 Task: Create a rule from the Recommended list, Task Added to this Project -> add SubTasks in the project BellRise with SubTasks Gather and Analyse Requirements , Design and Implement Solution , System Test and UAT , Release to Production / Go Live
Action: Mouse moved to (1357, 122)
Screenshot: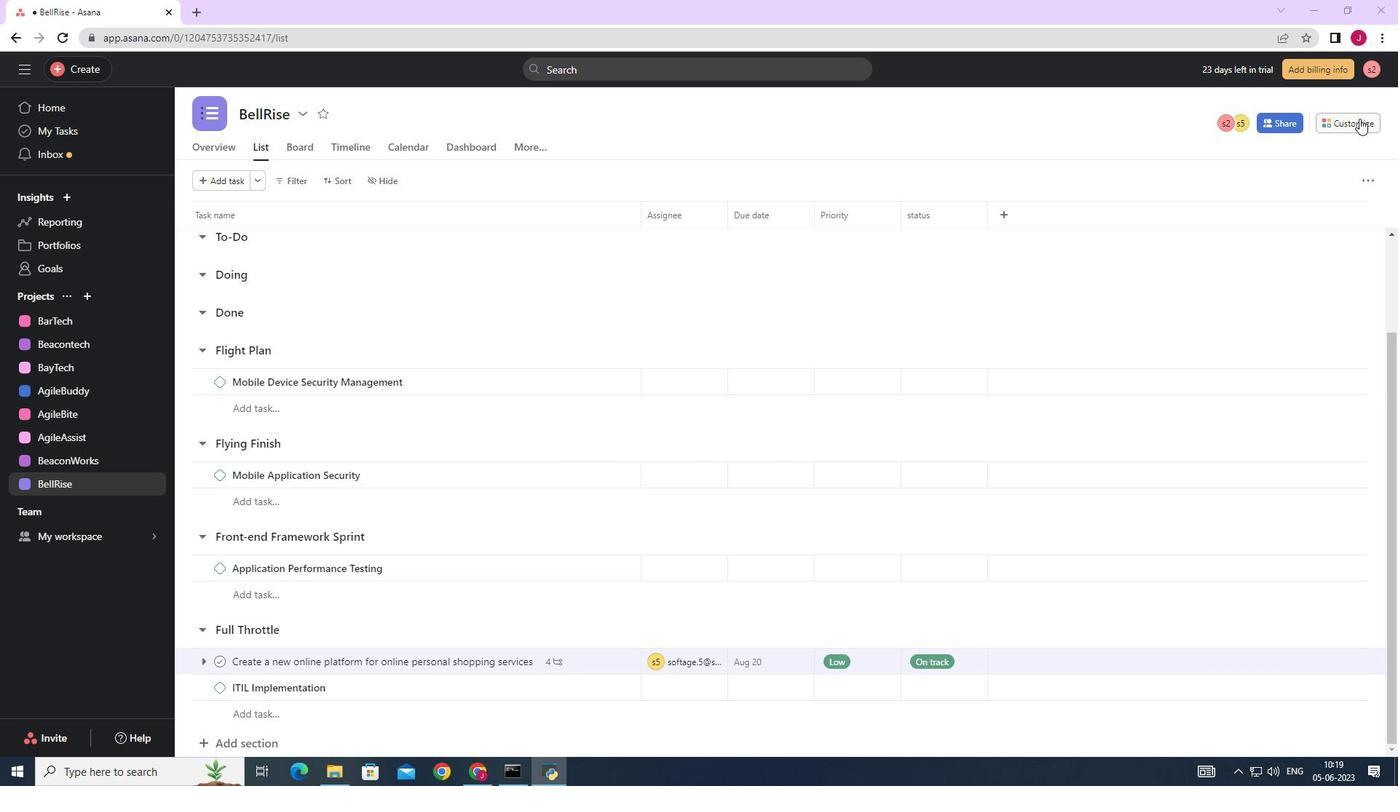 
Action: Mouse pressed left at (1357, 122)
Screenshot: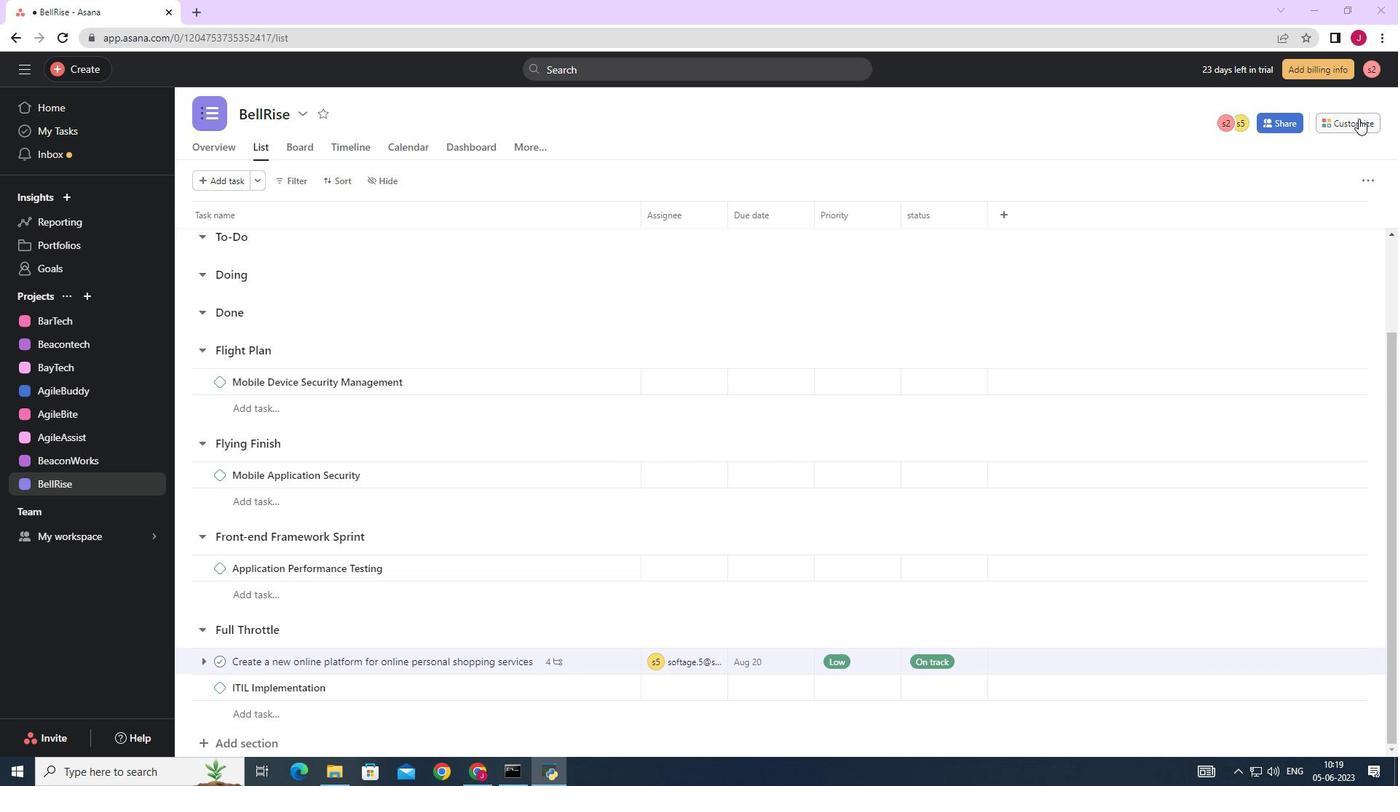 
Action: Mouse moved to (1092, 318)
Screenshot: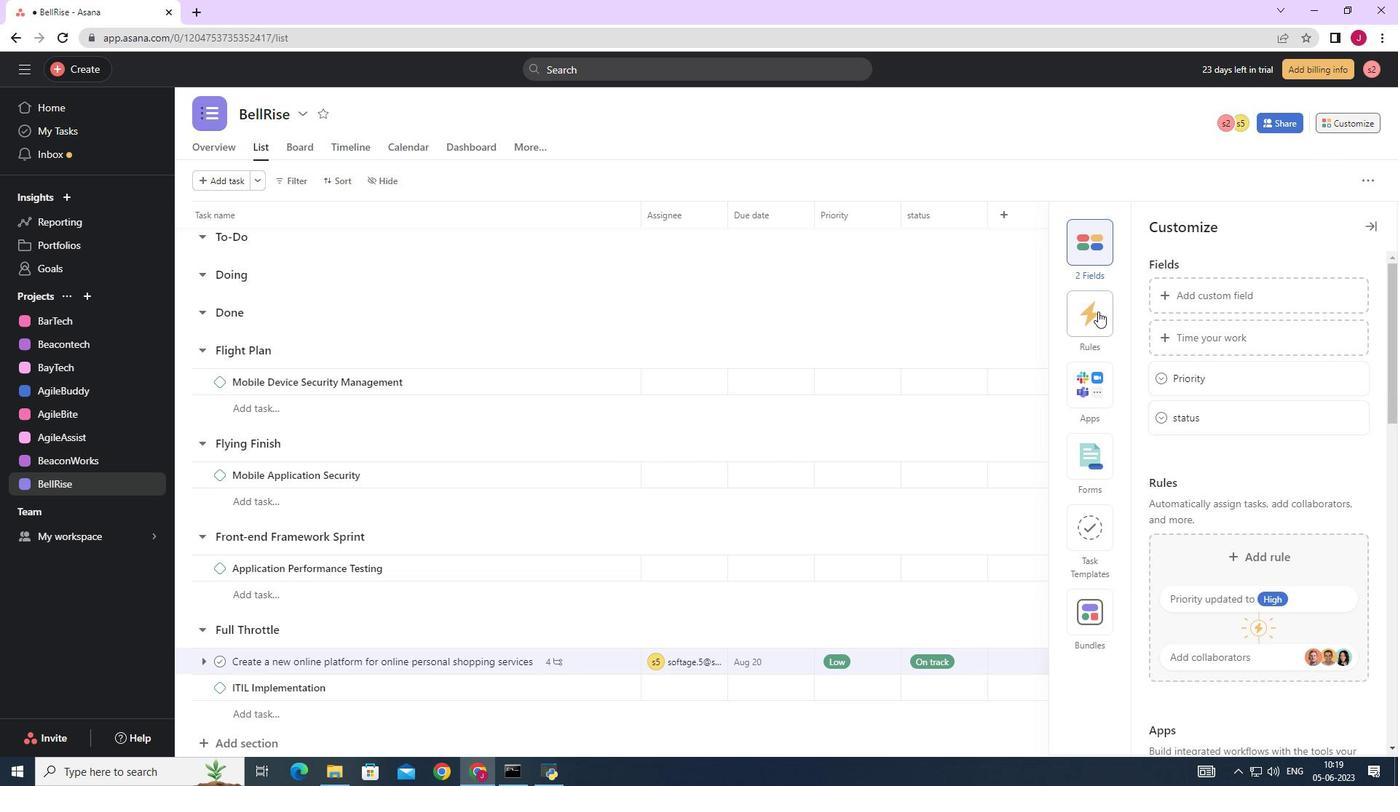 
Action: Mouse pressed left at (1092, 318)
Screenshot: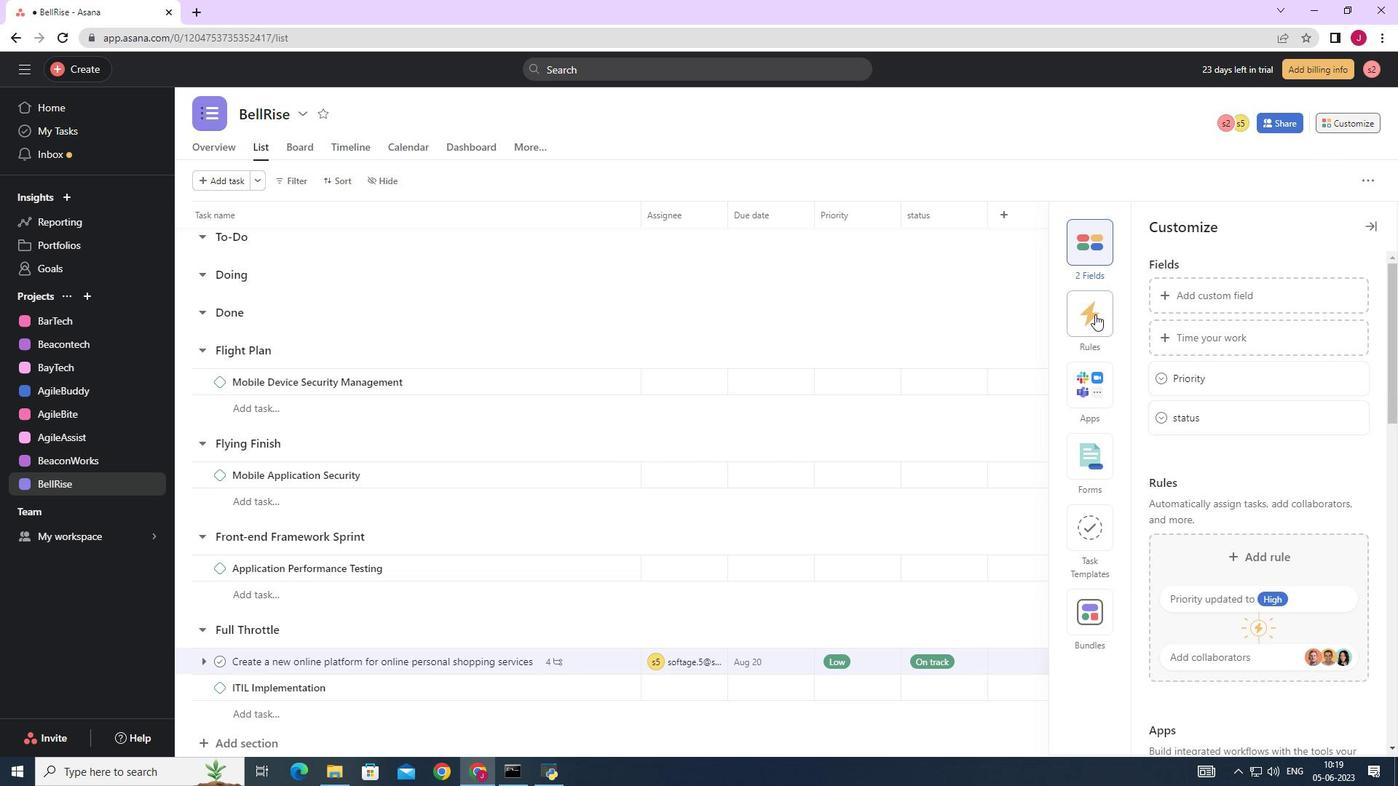 
Action: Mouse moved to (1208, 331)
Screenshot: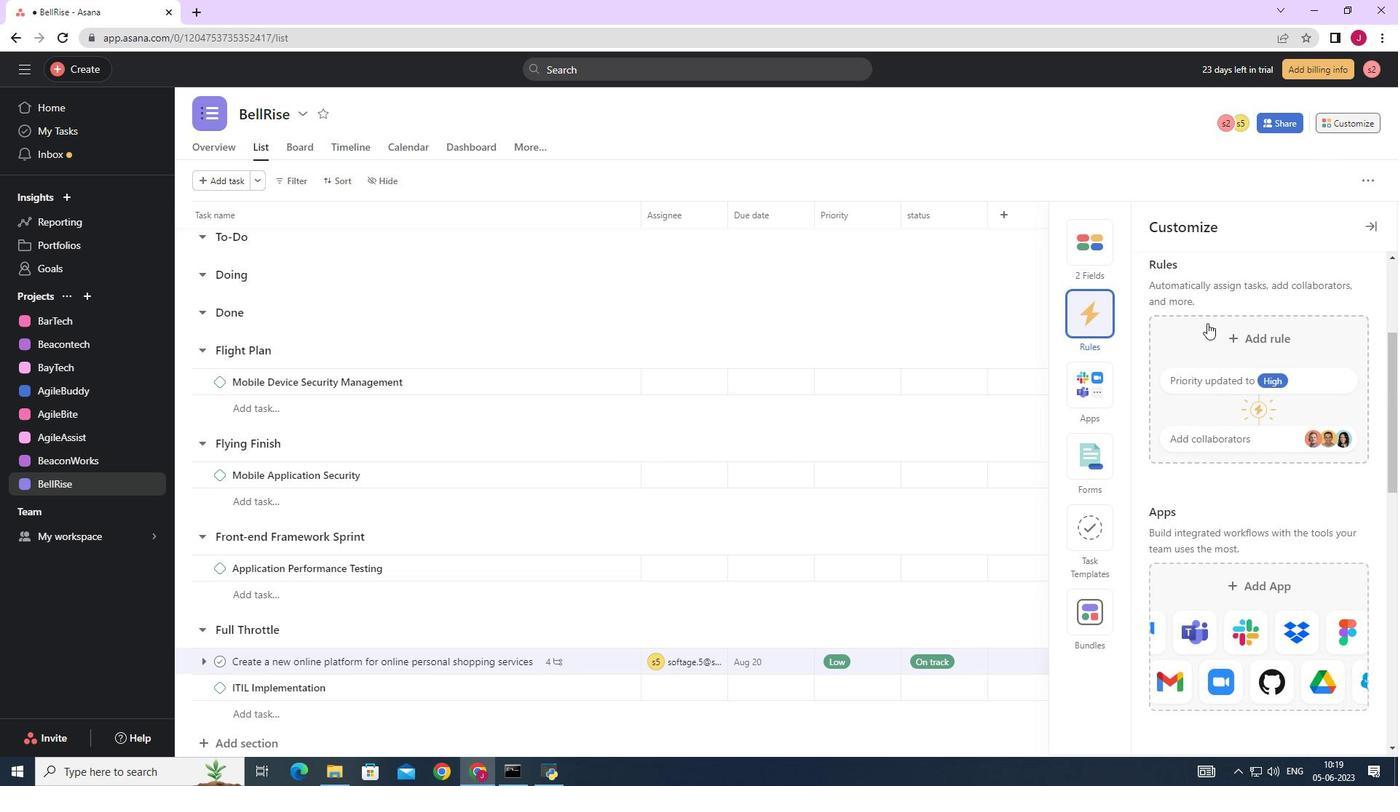 
Action: Mouse pressed left at (1208, 331)
Screenshot: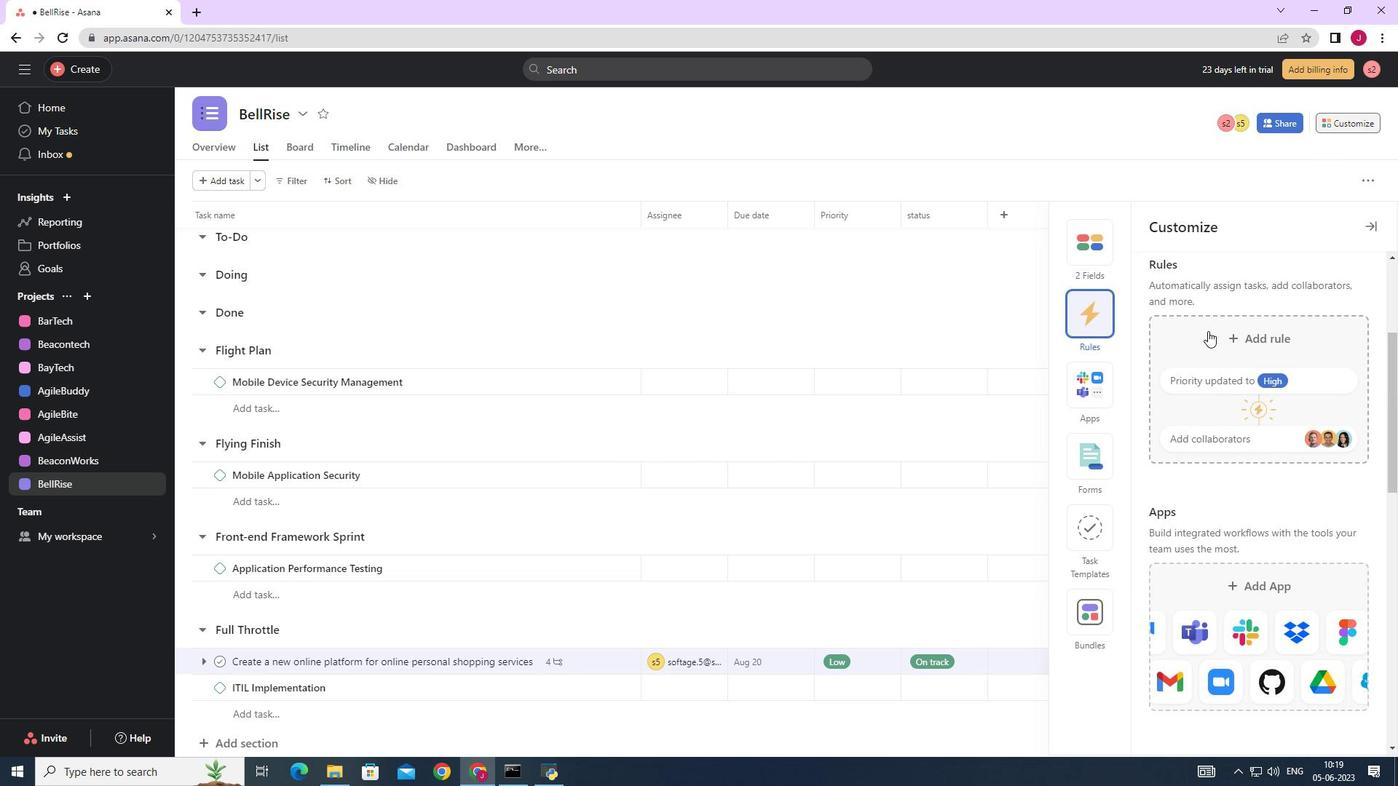 
Action: Mouse moved to (588, 223)
Screenshot: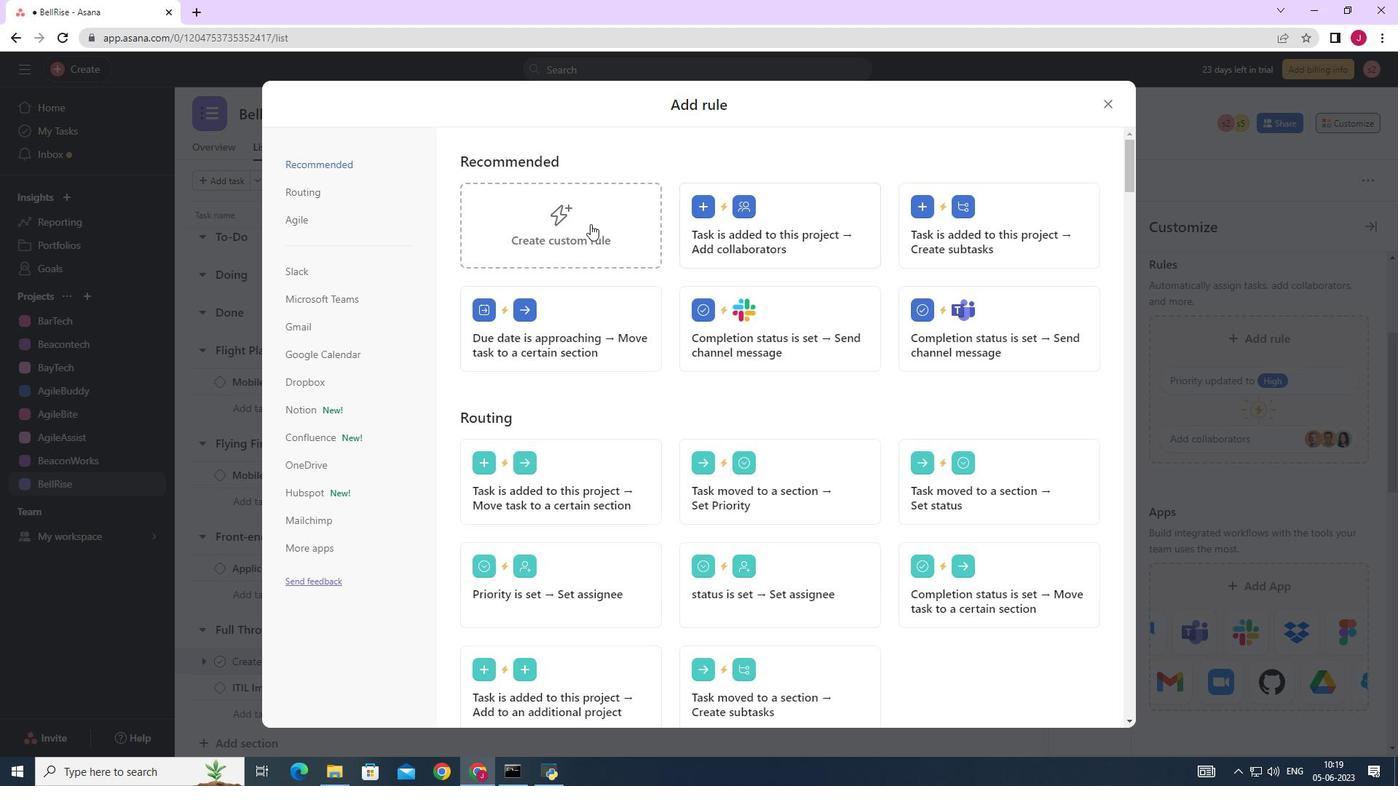
Action: Mouse pressed left at (588, 223)
Screenshot: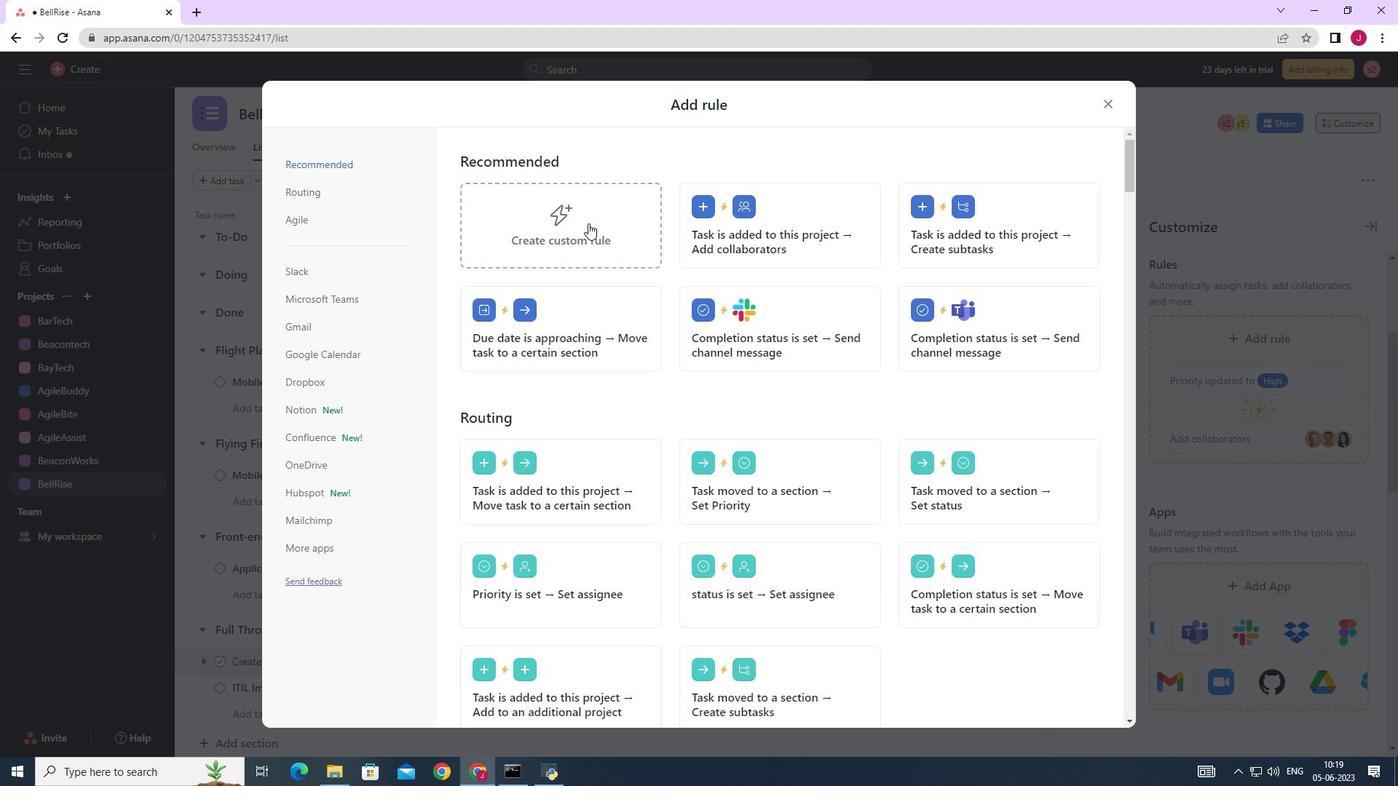 
Action: Mouse moved to (669, 380)
Screenshot: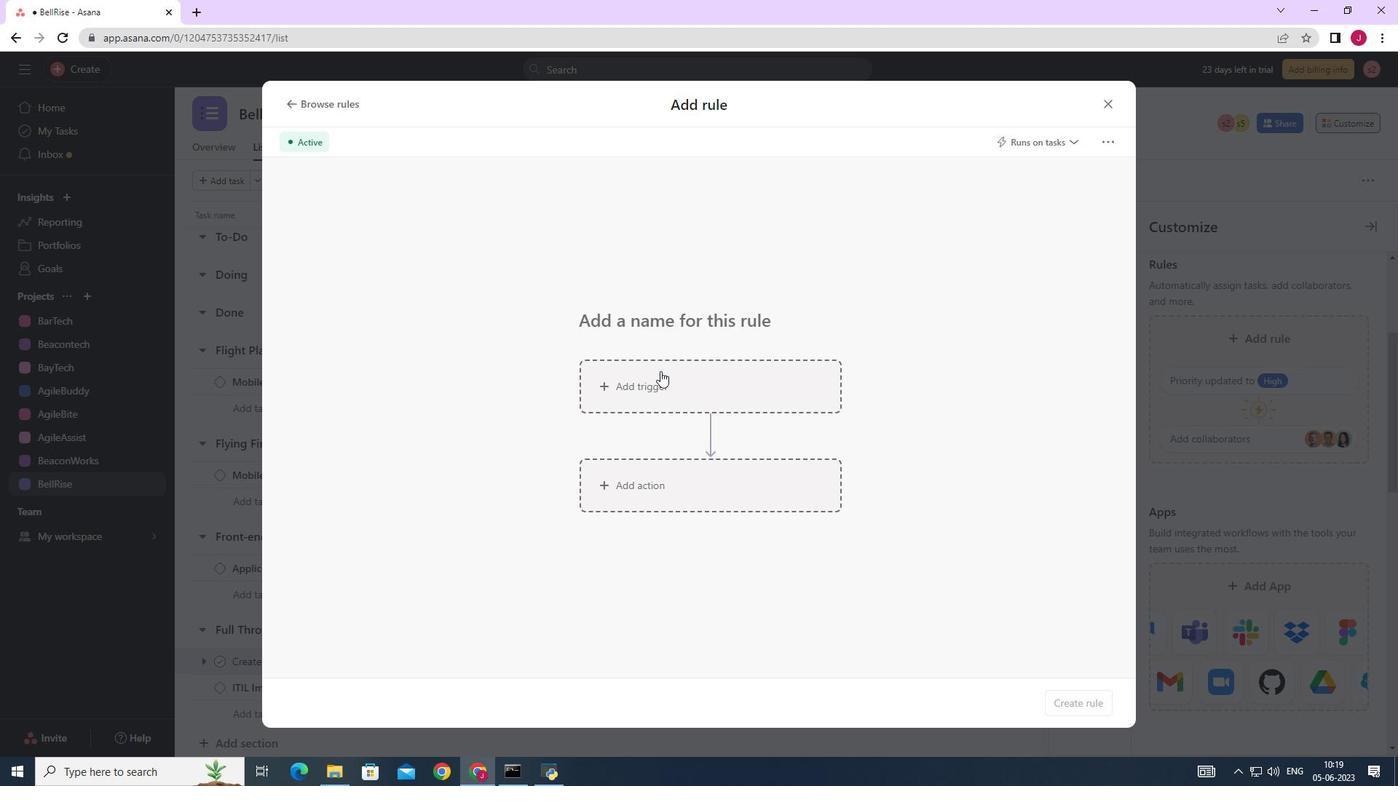 
Action: Mouse pressed left at (669, 380)
Screenshot: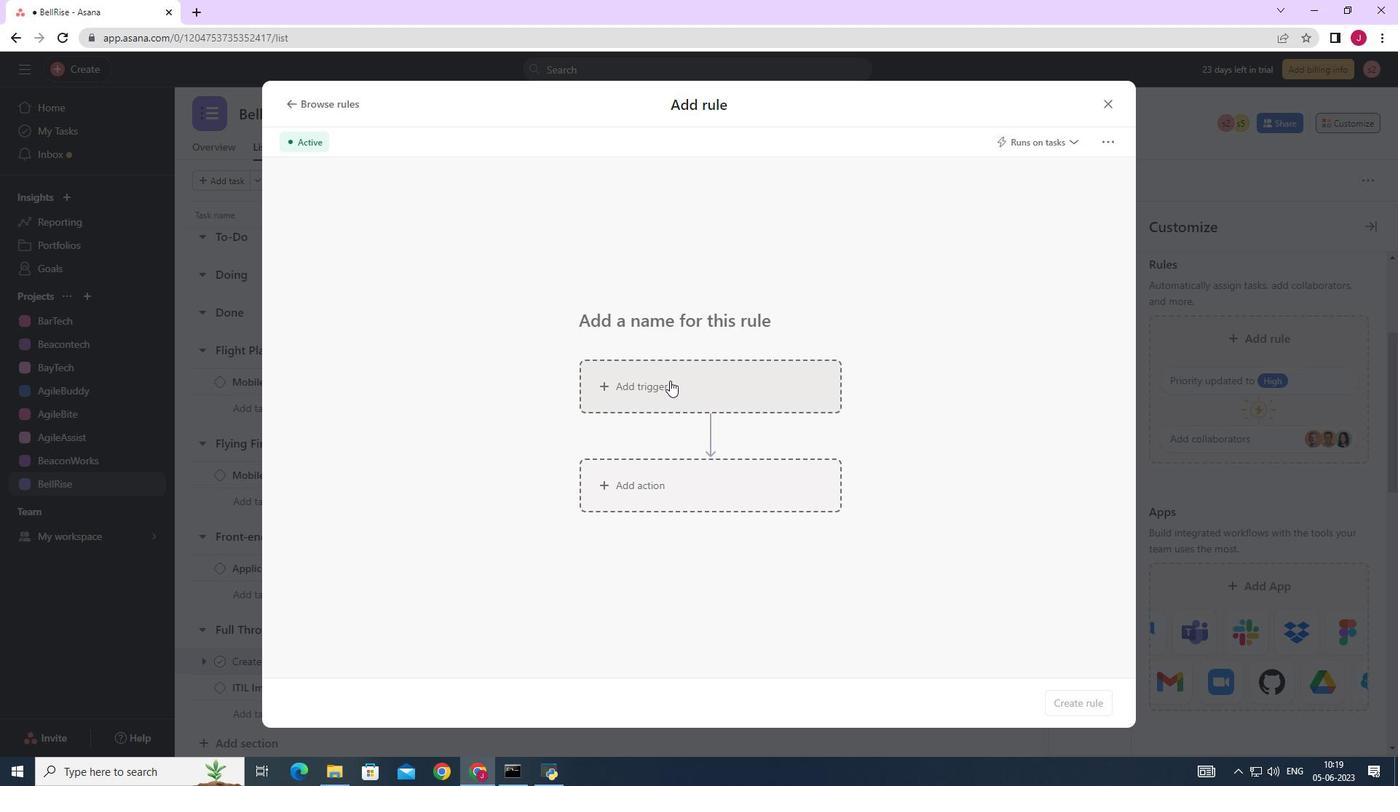 
Action: Mouse moved to (555, 471)
Screenshot: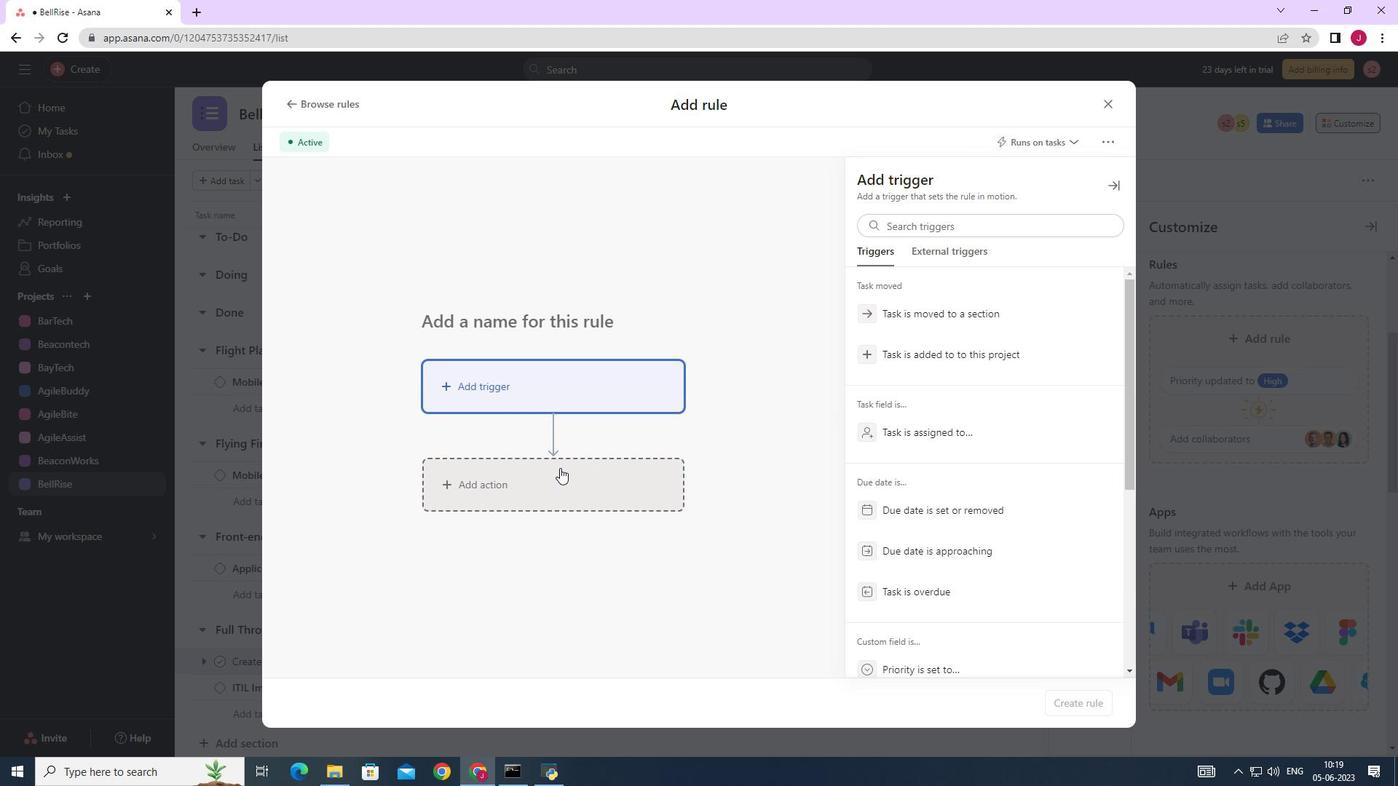 
Action: Mouse pressed left at (555, 471)
Screenshot: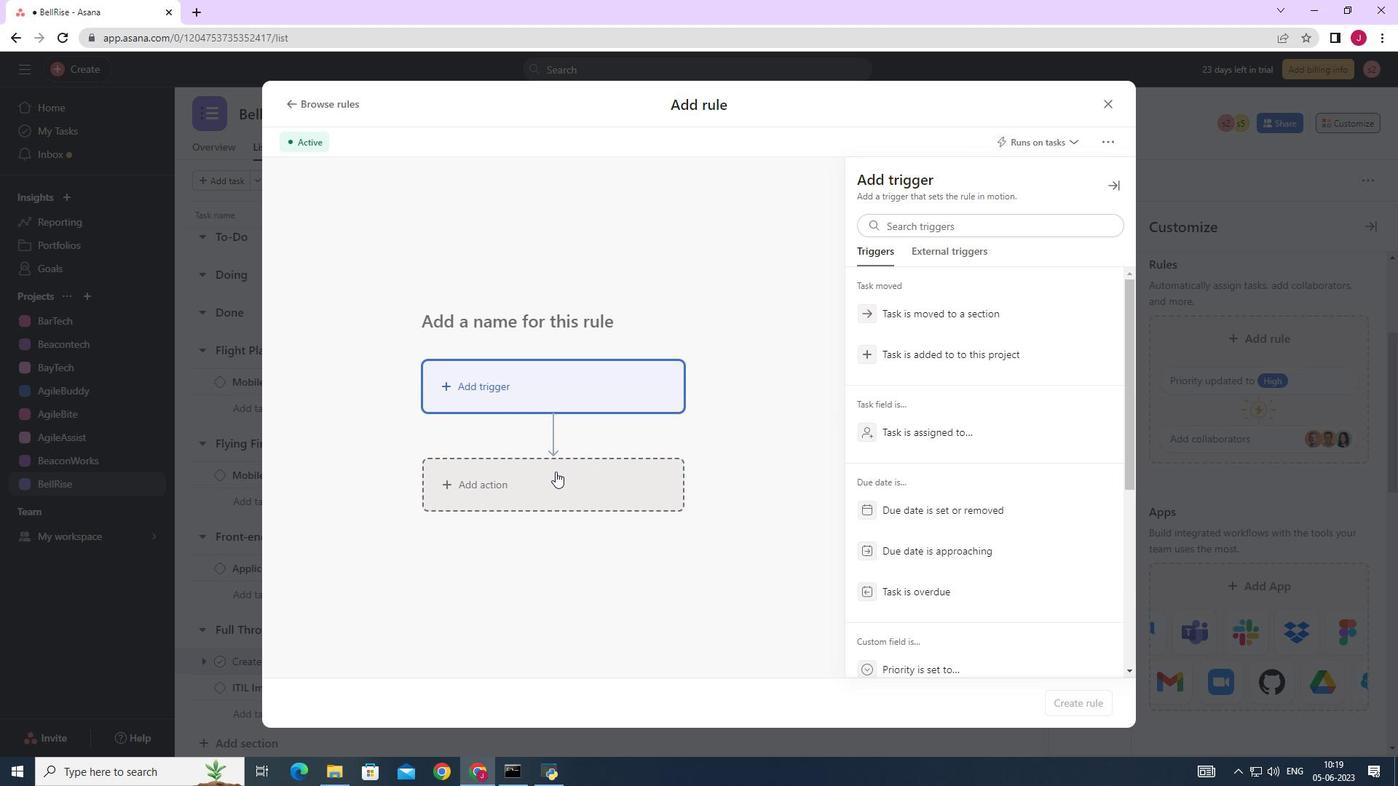 
Action: Mouse moved to (924, 278)
Screenshot: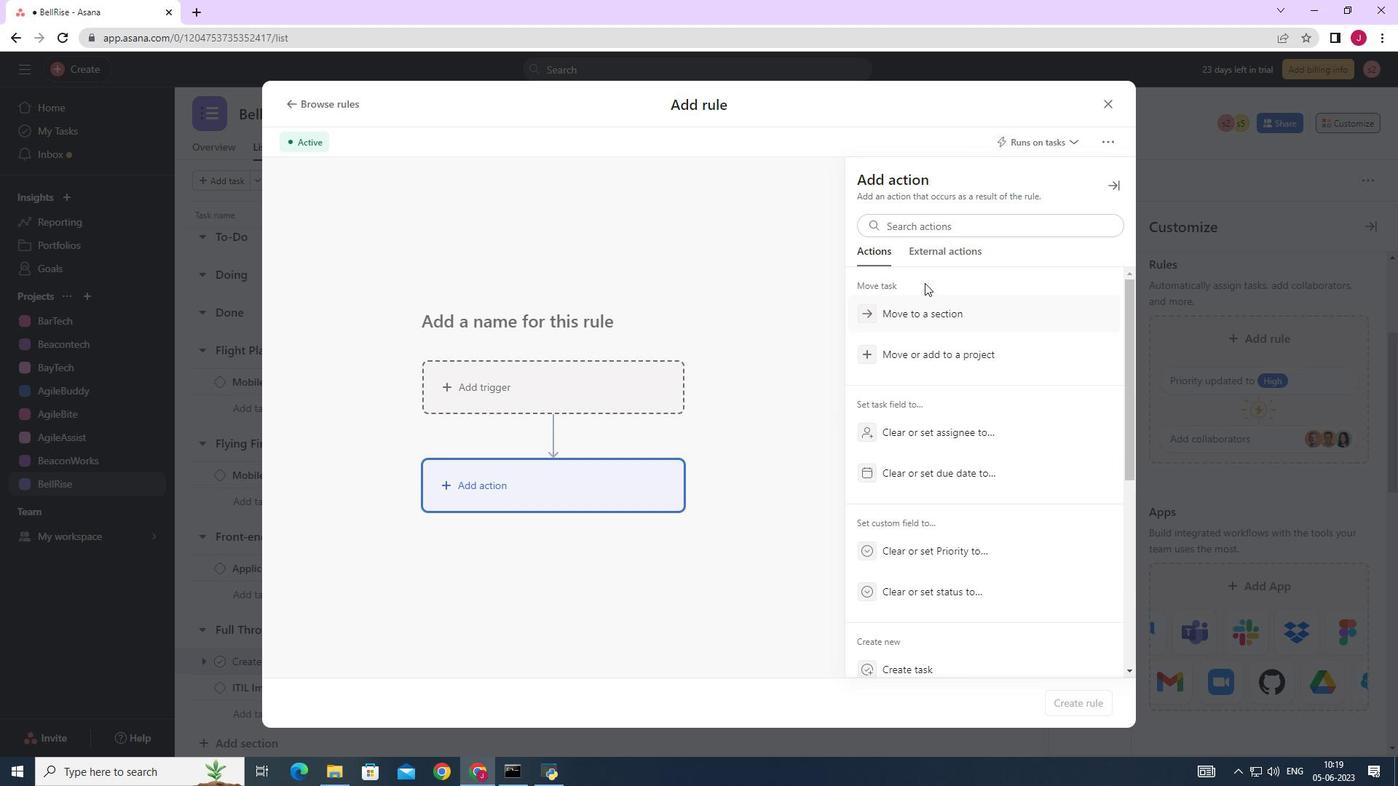 
Action: Mouse scrolled (924, 277) with delta (0, 0)
Screenshot: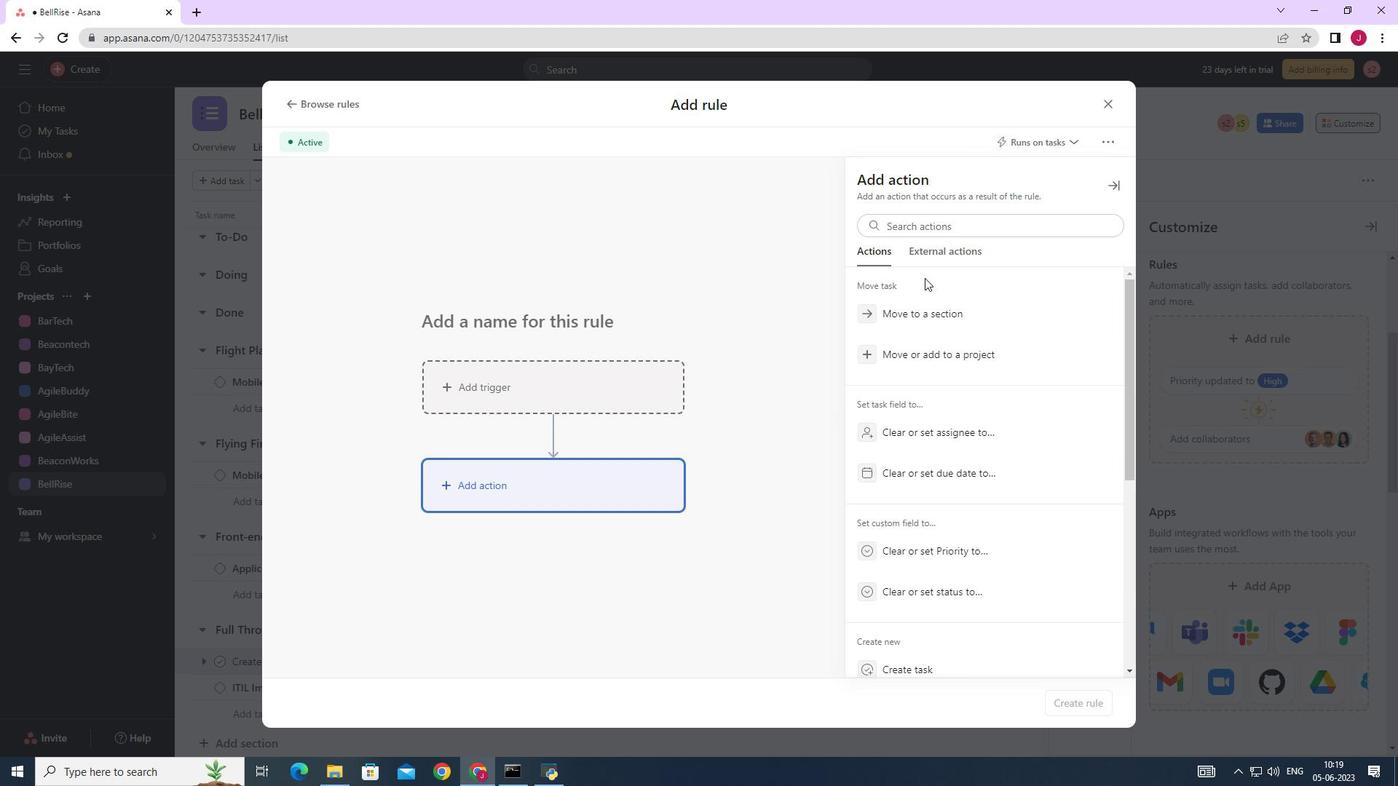 
Action: Mouse scrolled (924, 277) with delta (0, 0)
Screenshot: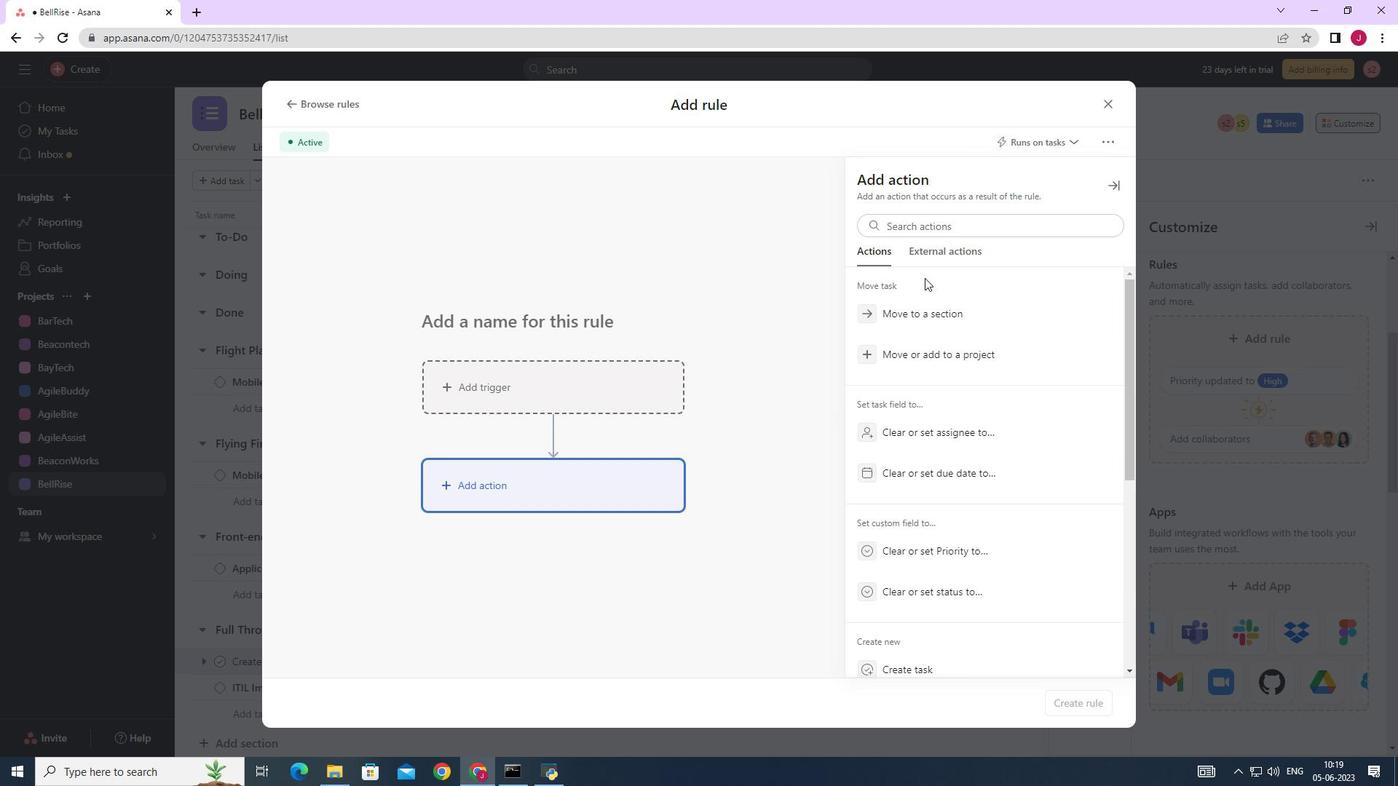 
Action: Mouse scrolled (924, 277) with delta (0, 0)
Screenshot: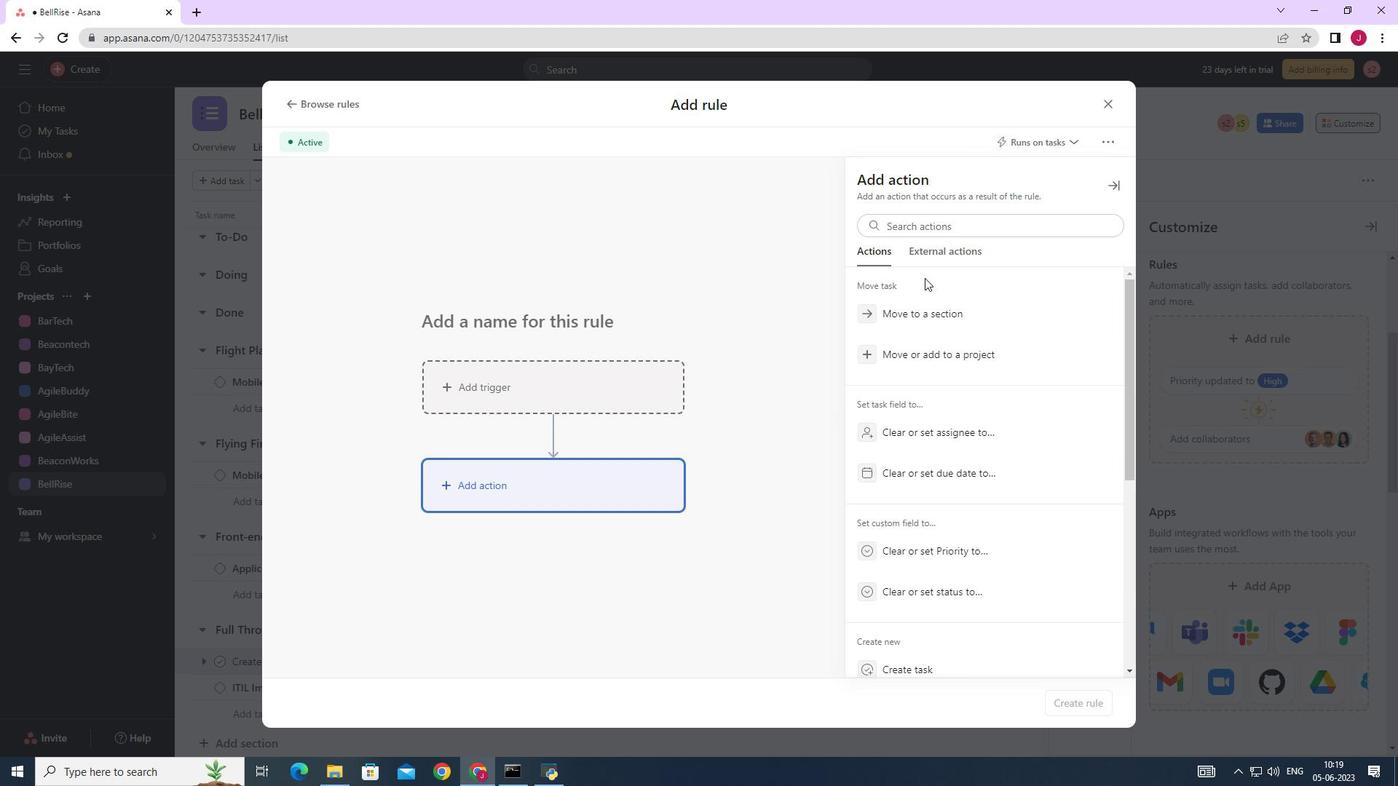 
Action: Mouse scrolled (924, 277) with delta (0, 0)
Screenshot: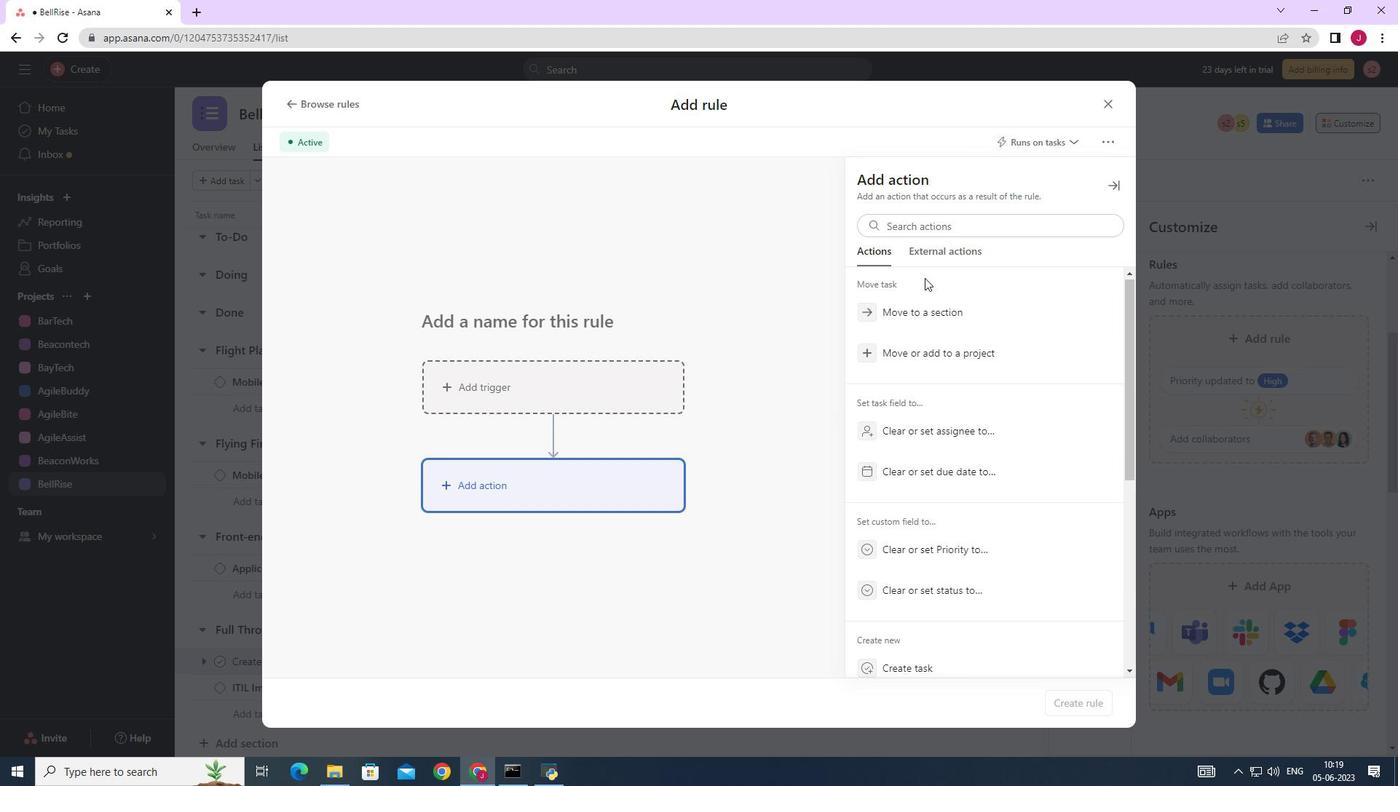 
Action: Mouse scrolled (924, 277) with delta (0, 0)
Screenshot: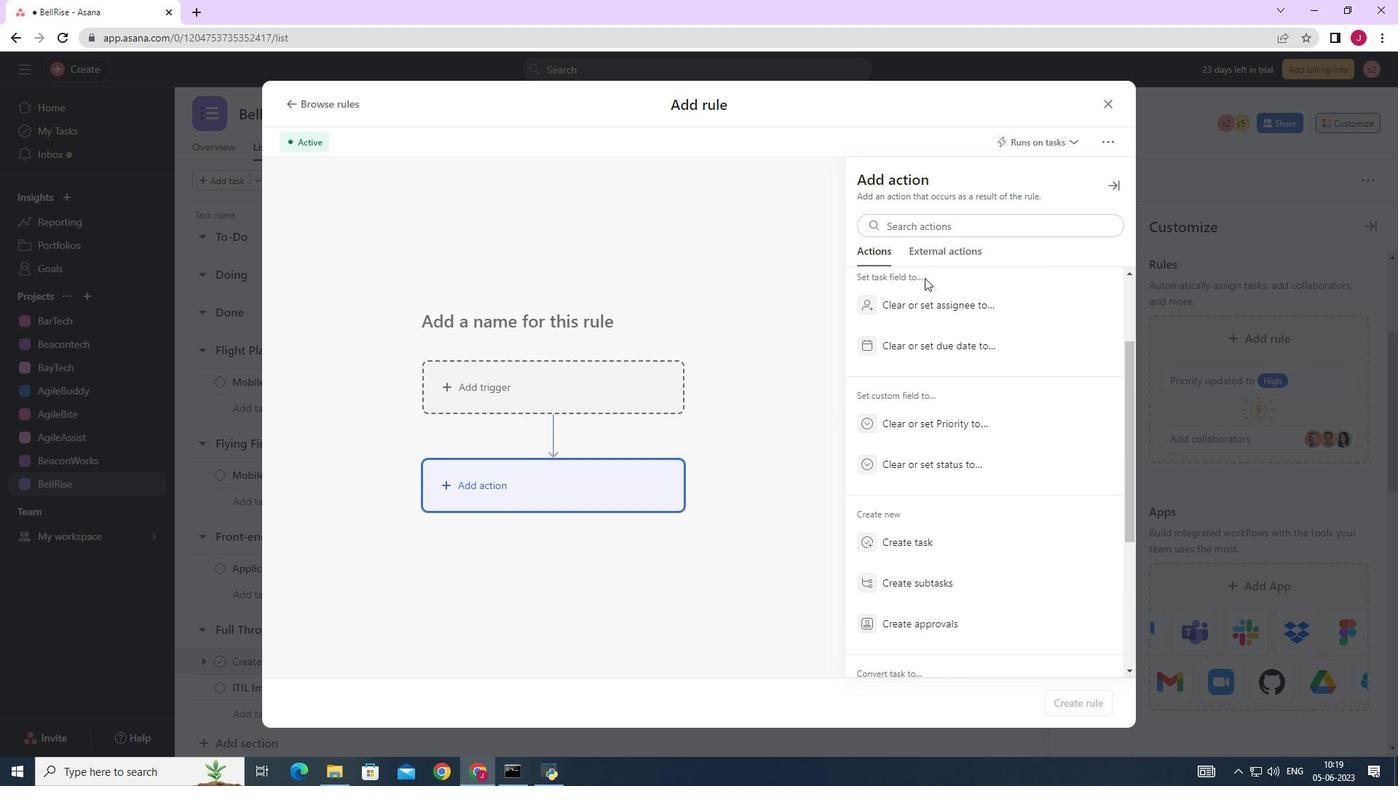 
Action: Mouse moved to (924, 281)
Screenshot: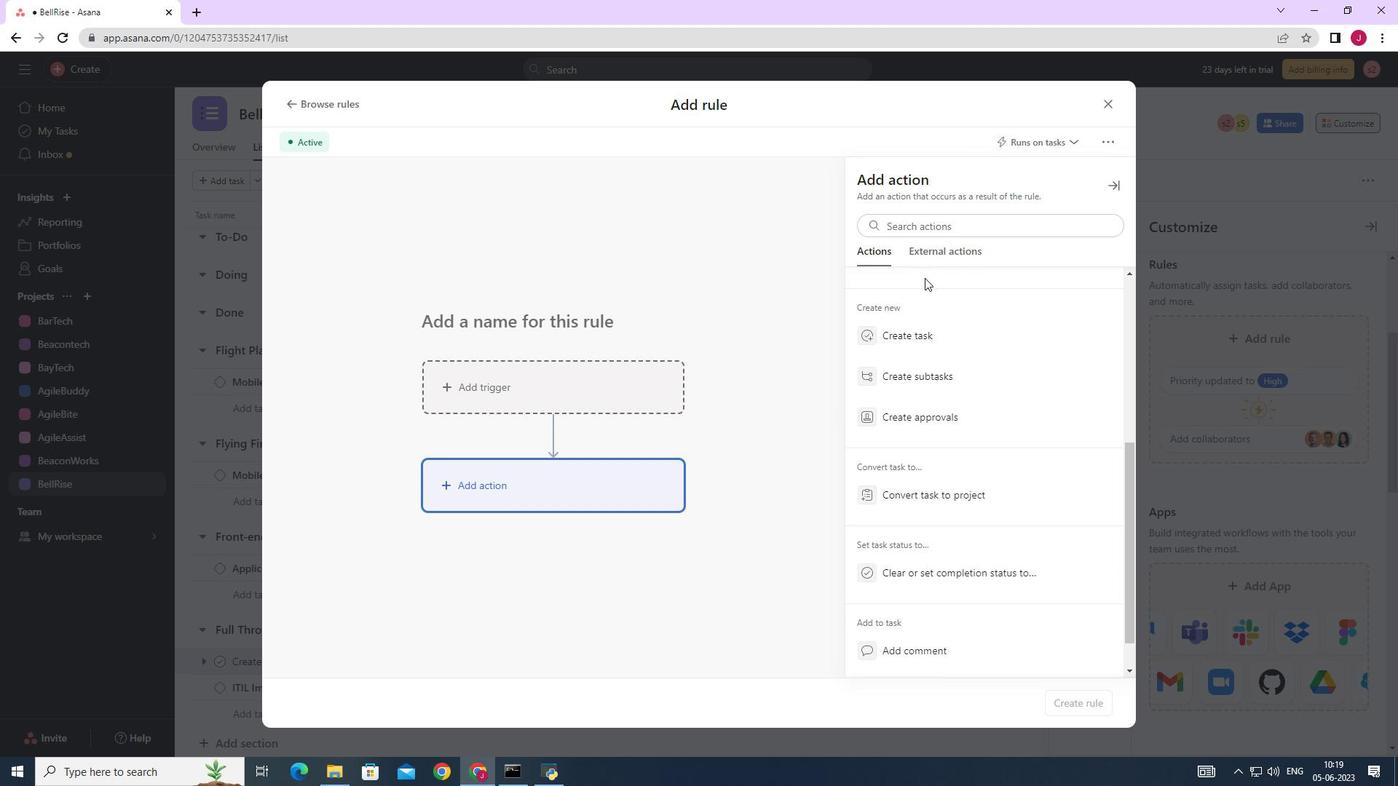 
Action: Mouse scrolled (924, 280) with delta (0, 0)
Screenshot: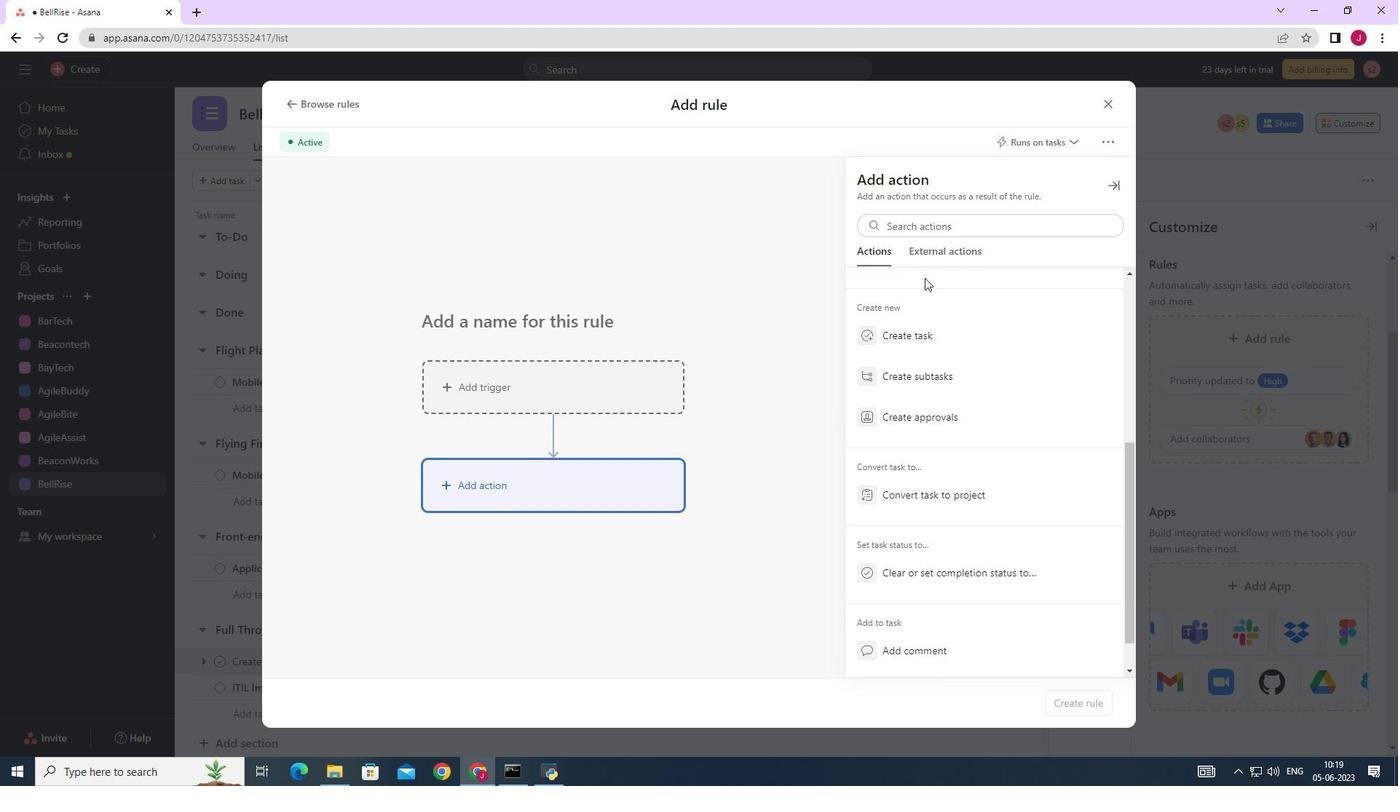 
Action: Mouse moved to (924, 281)
Screenshot: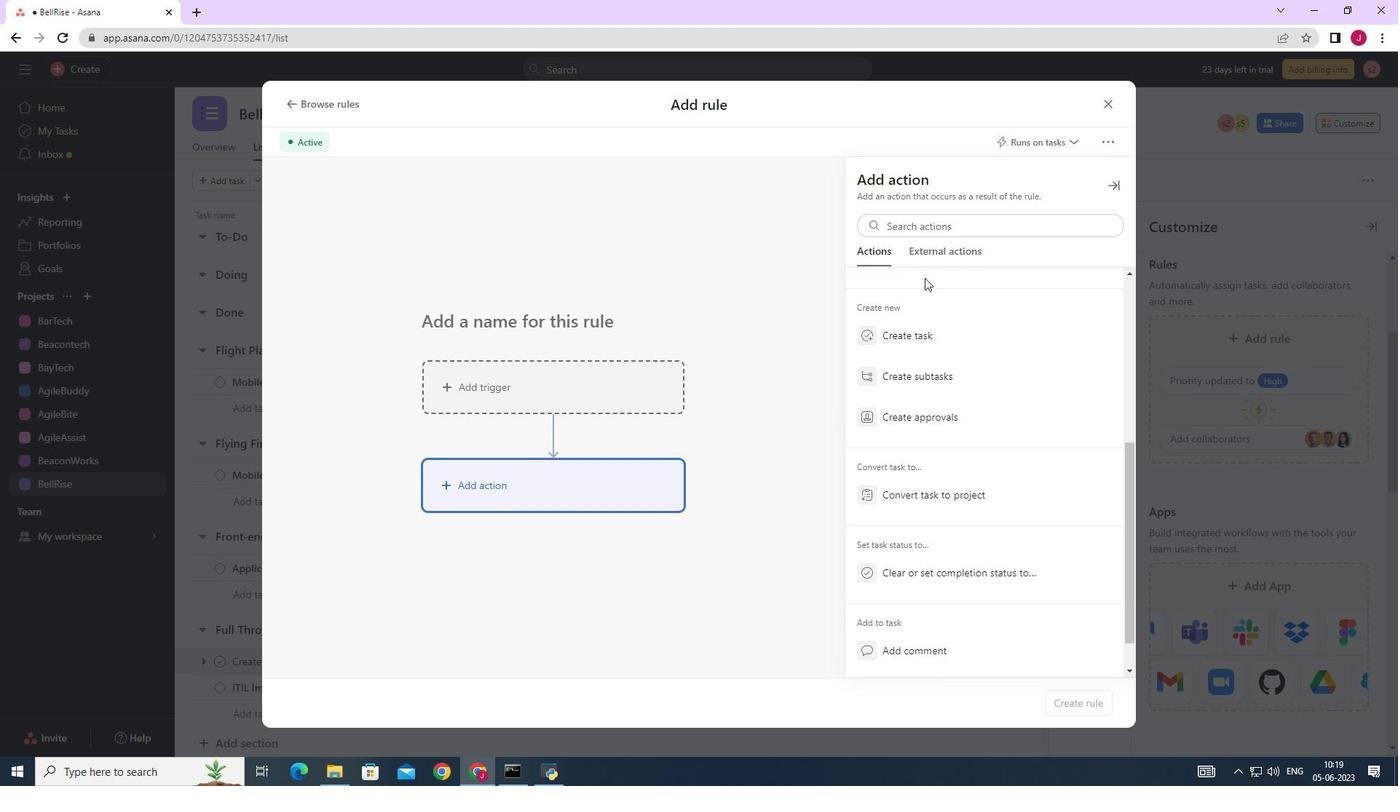 
Action: Mouse scrolled (924, 281) with delta (0, 0)
Screenshot: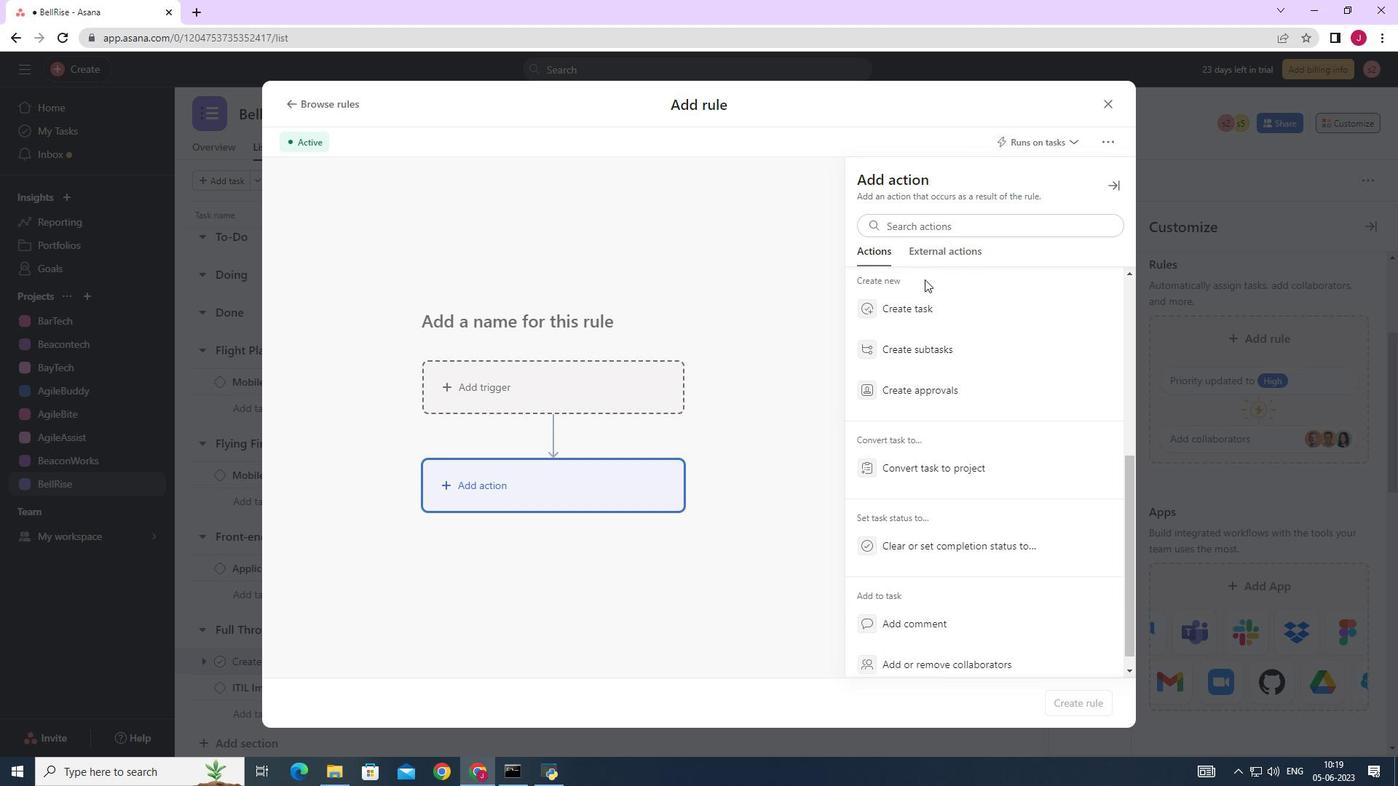 
Action: Mouse scrolled (924, 281) with delta (0, 0)
Screenshot: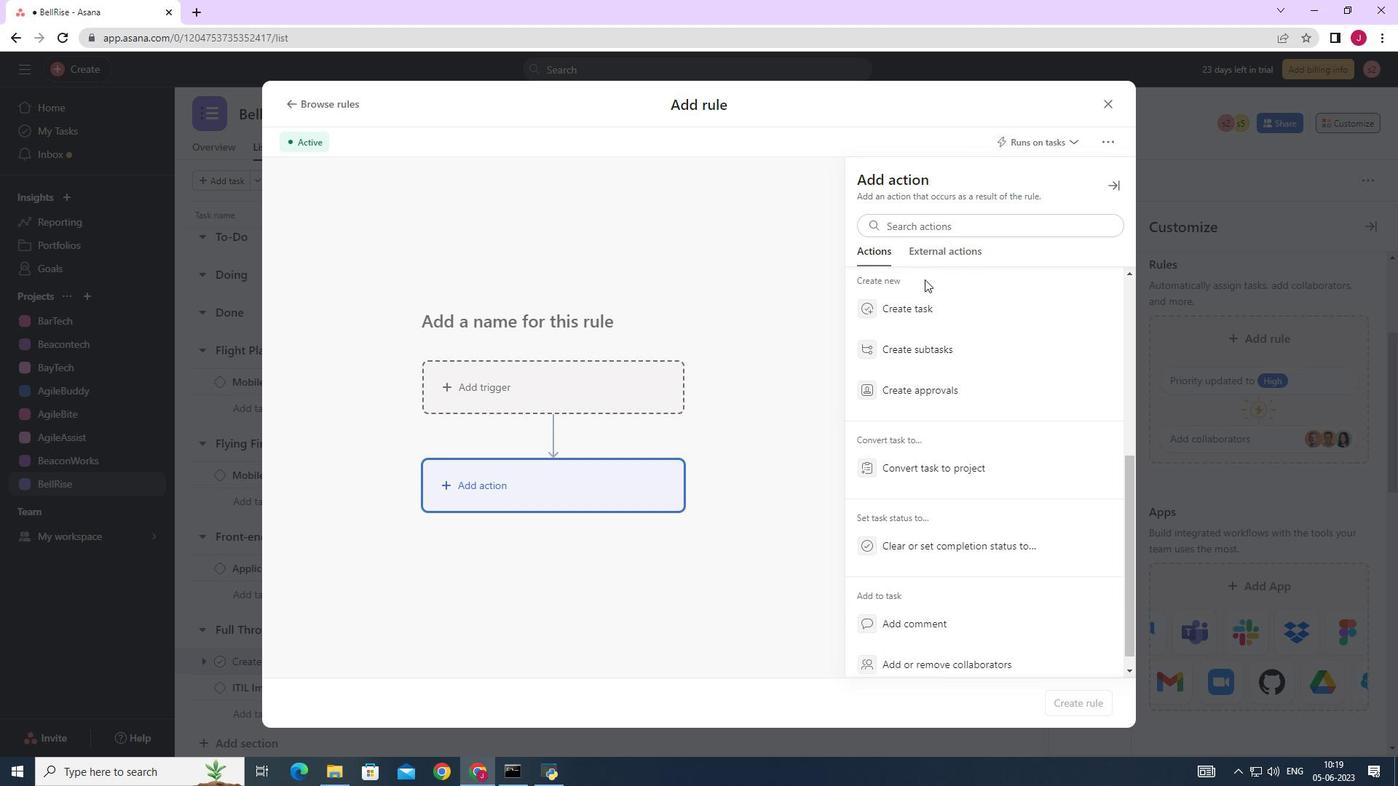 
Action: Mouse moved to (924, 282)
Screenshot: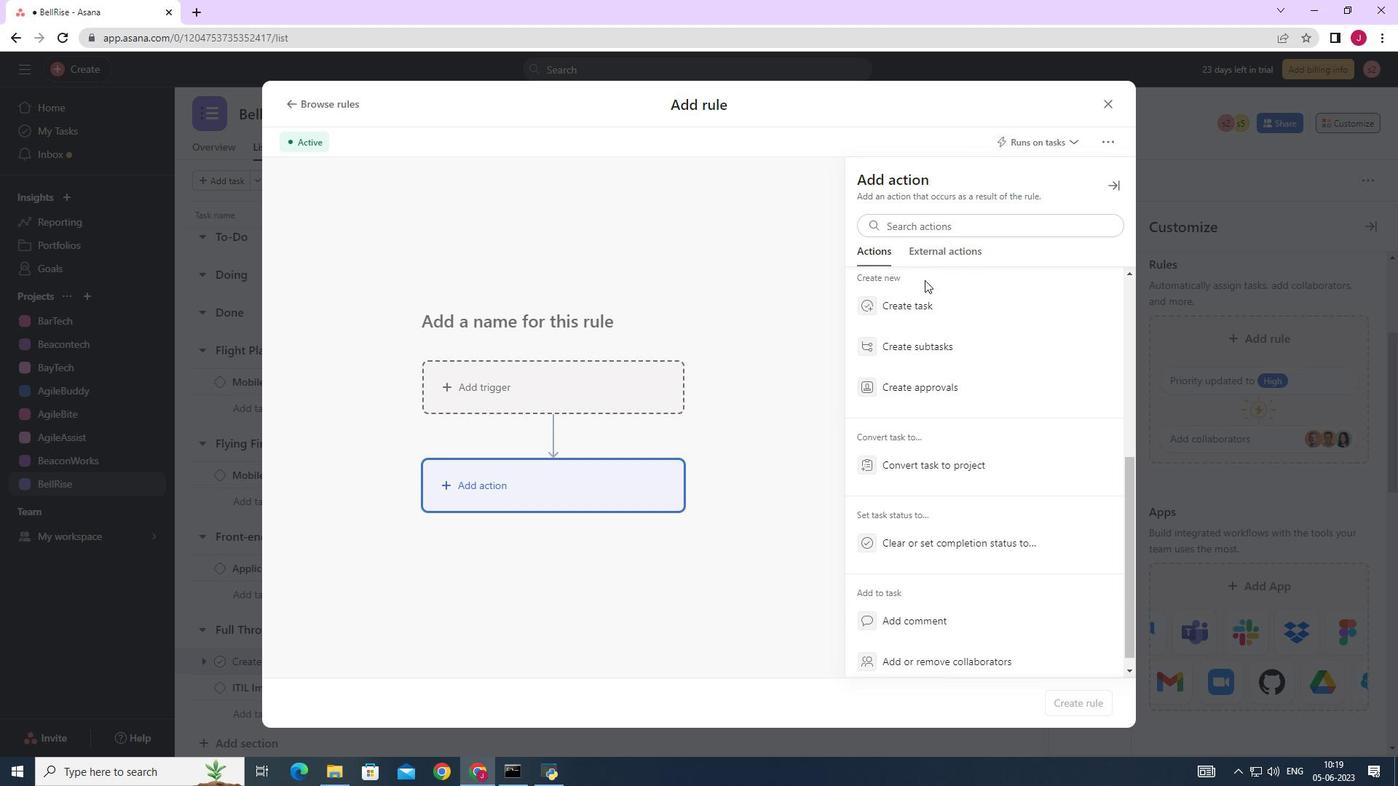 
Action: Mouse scrolled (924, 281) with delta (0, 0)
Screenshot: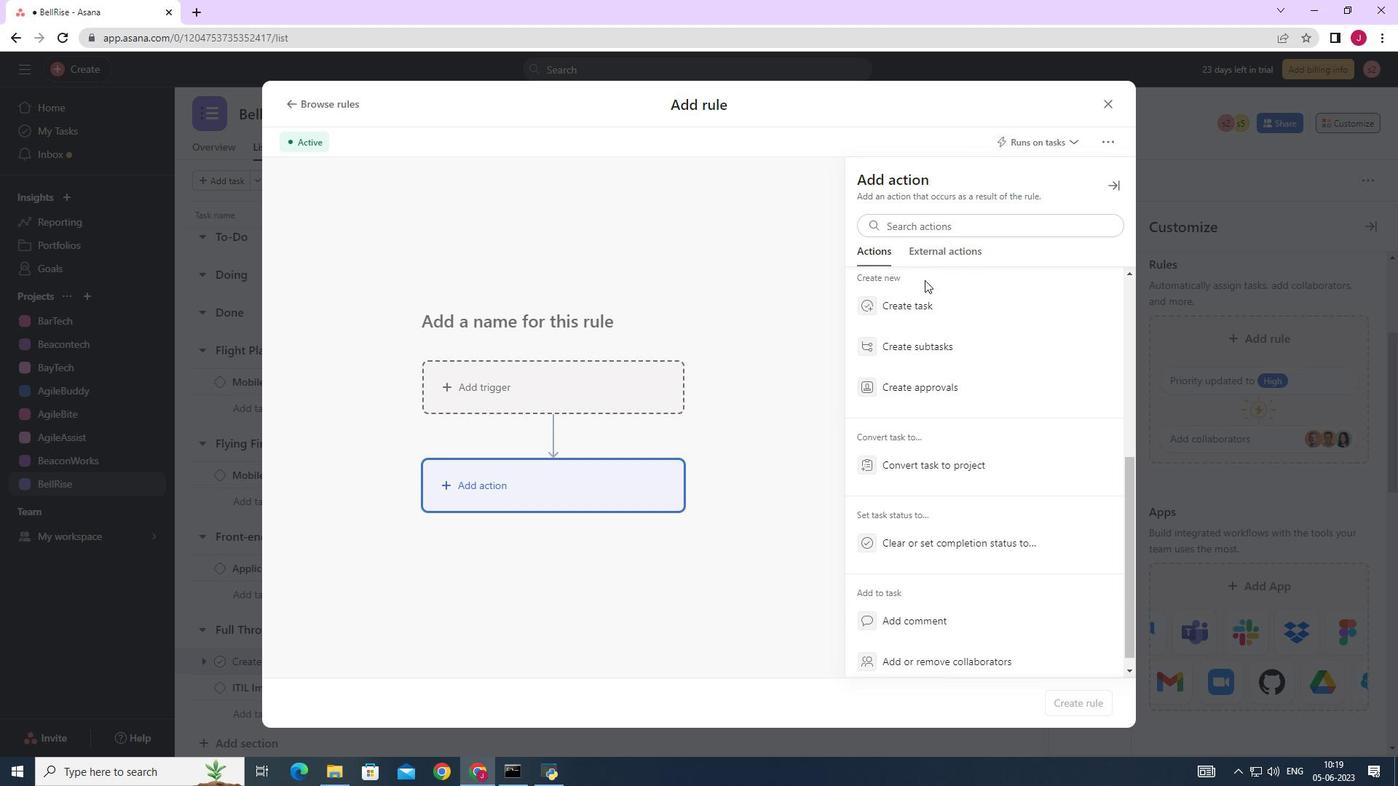 
Action: Mouse moved to (924, 291)
Screenshot: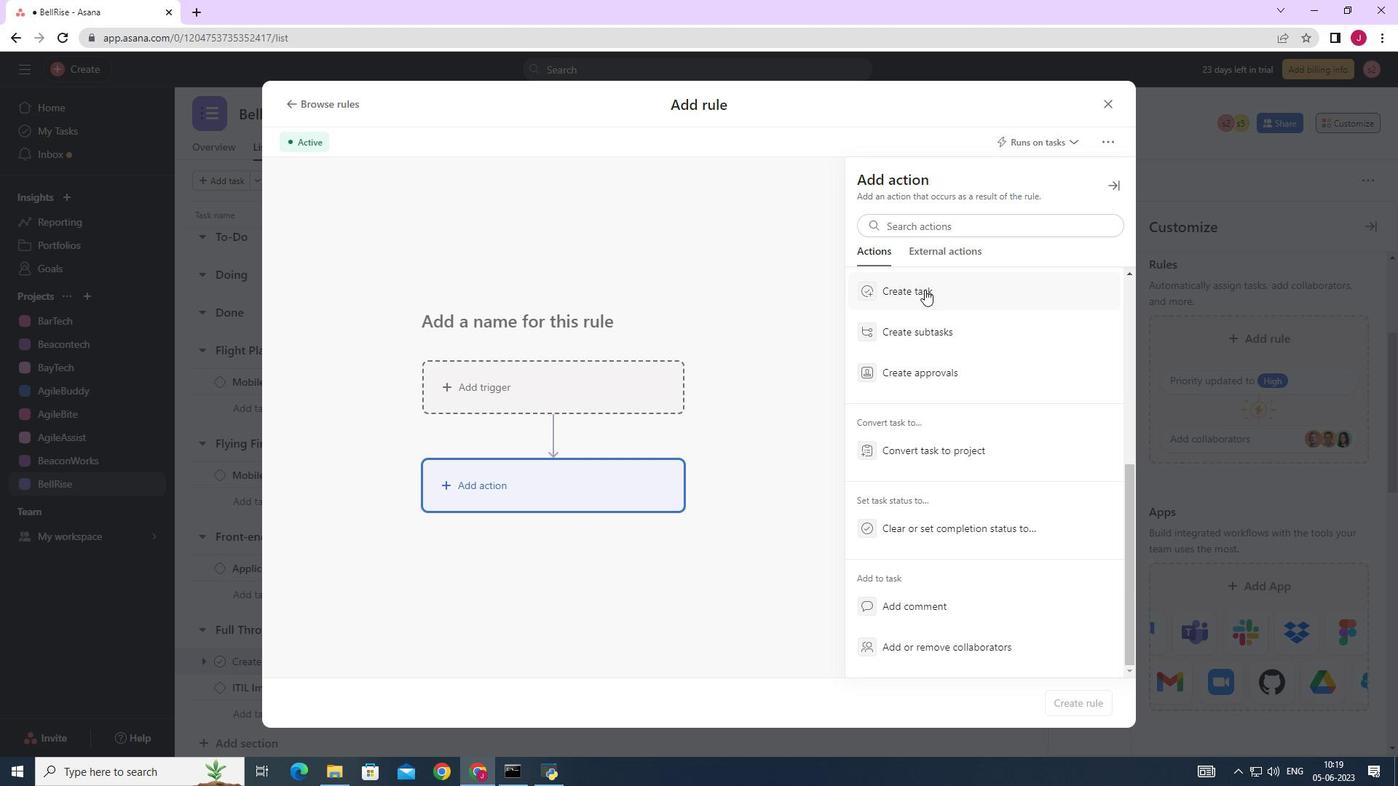
Action: Mouse scrolled (924, 292) with delta (0, 0)
Screenshot: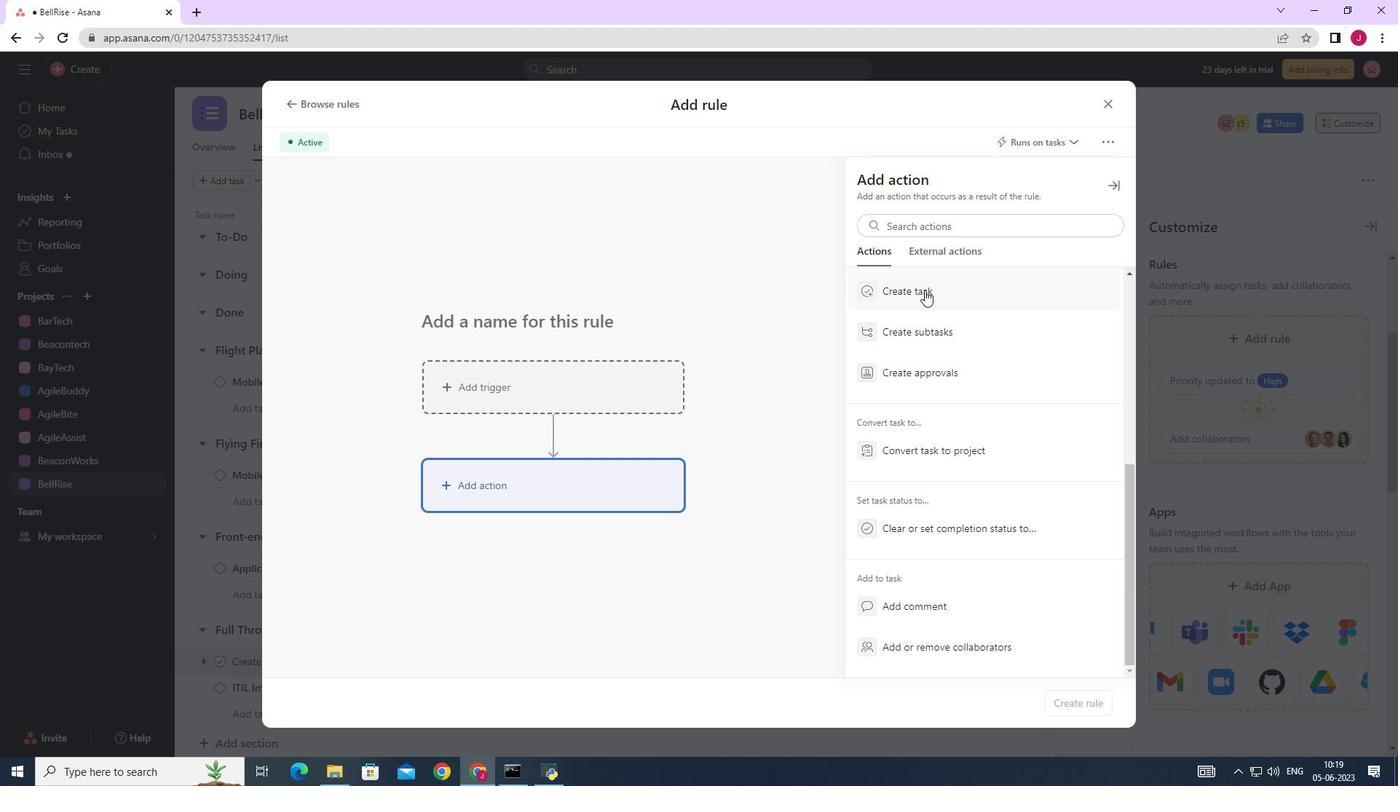 
Action: Mouse scrolled (924, 292) with delta (0, 0)
Screenshot: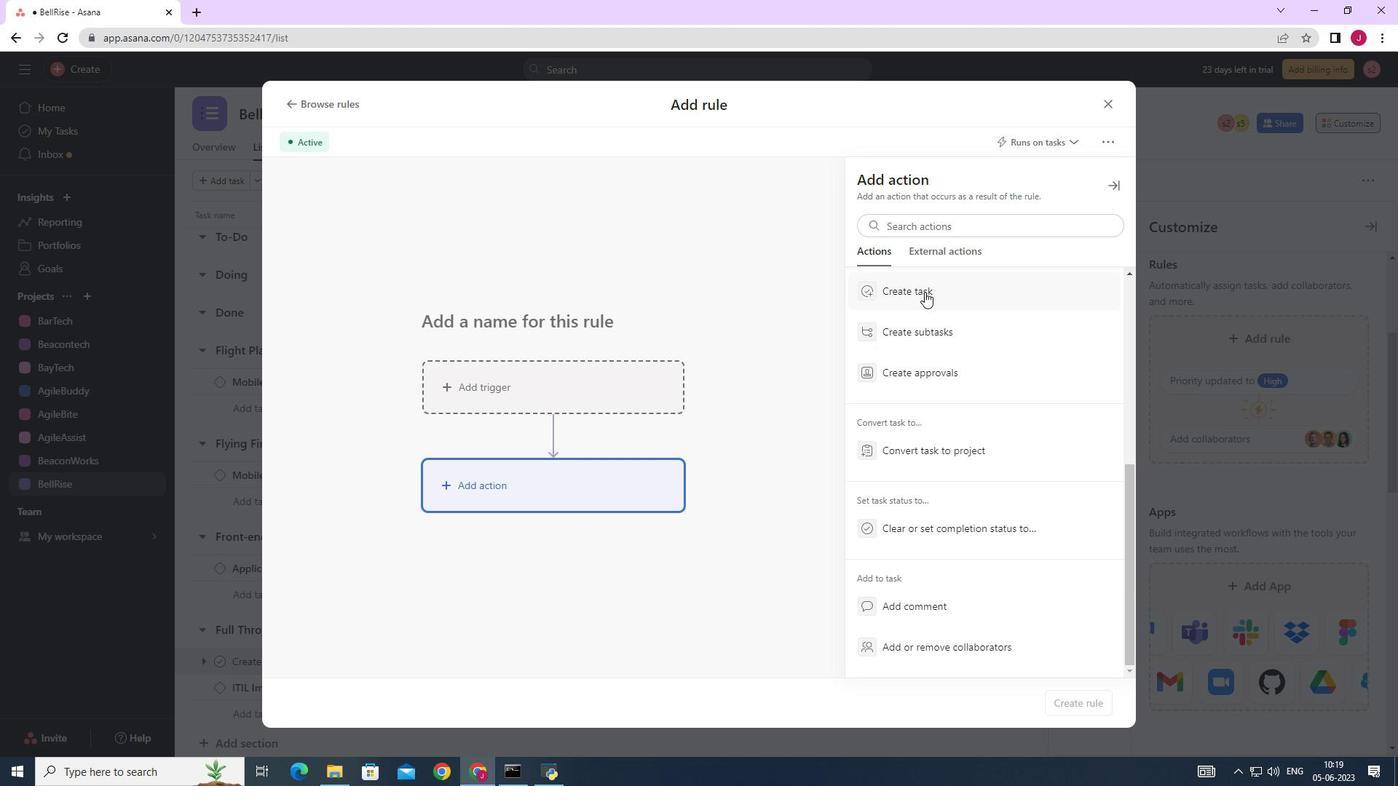 
Action: Mouse moved to (928, 482)
Screenshot: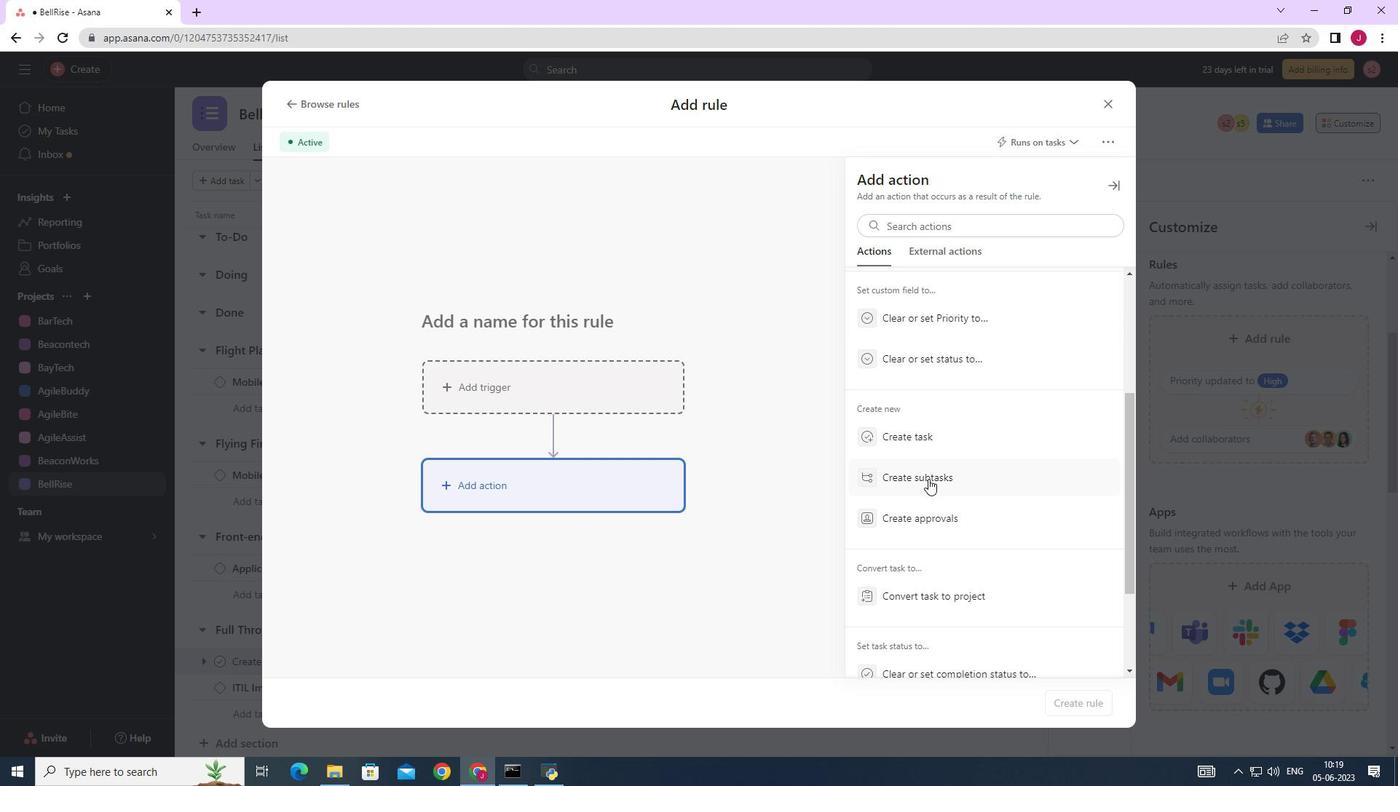 
Action: Mouse pressed left at (928, 482)
Screenshot: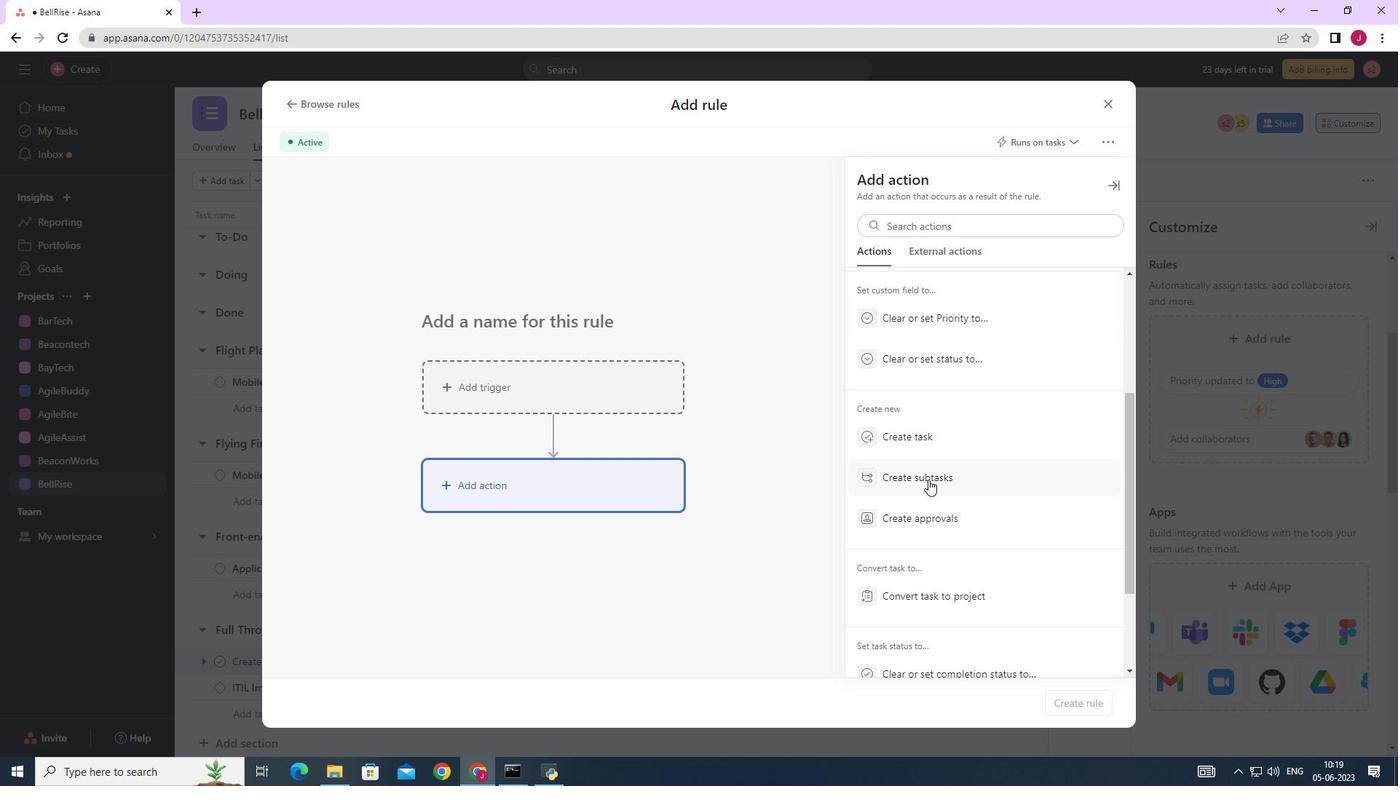 
Action: Mouse moved to (899, 230)
Screenshot: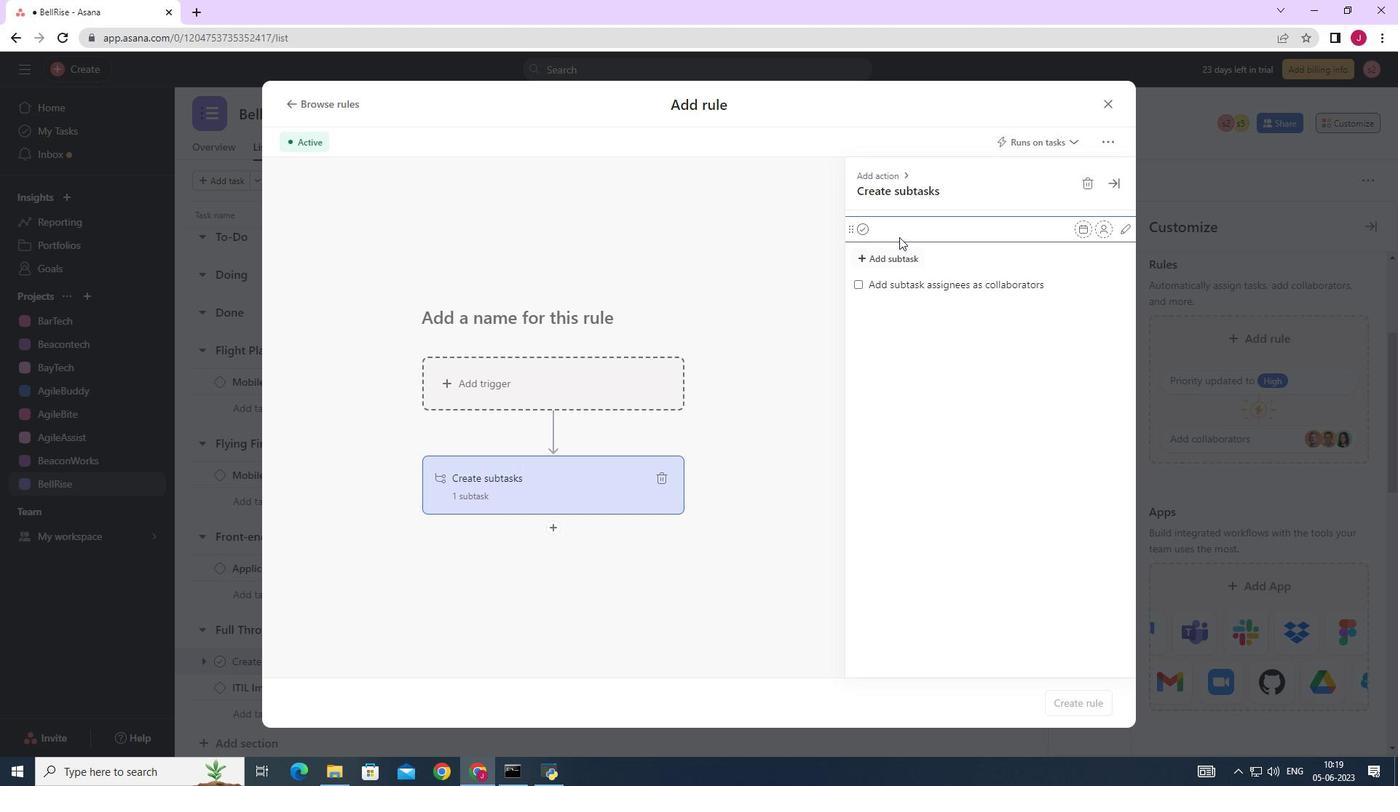 
Action: Mouse pressed left at (899, 230)
Screenshot: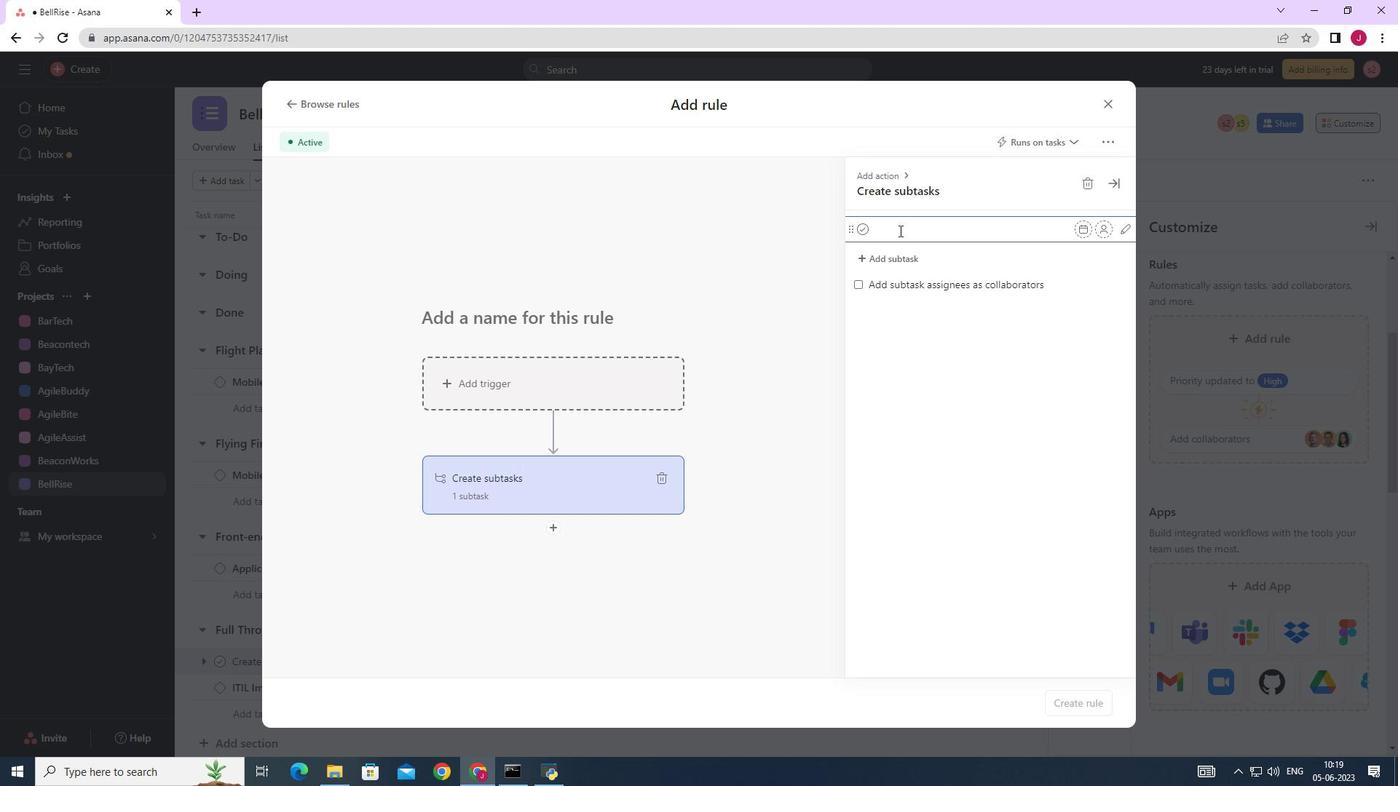 
Action: Key pressed <Key.caps_lock>G<Key.caps_lock>ather<Key.space>and<Key.space><Key.caps_lock>A<Key.caps_lock>nalyse<Key.space><Key.caps_lock>R<Key.caps_lock>equirements<Key.space><Key.enter><Key.caps_lock>D<Key.caps_lock>esign<Key.space>a<Key.backspace>and<Key.space><Key.caps_lock>I<Key.caps_lock>mplement<Key.space><Key.caps_lock>S<Key.caps_lock>olution<Key.enter><Key.caps_lock>S<Key.caps_lock>ystem<Key.space><Key.caps_lock>T<Key.caps_lock>est<Key.space><Key.caps_lock><Key.caps_lock>and<Key.space><Key.caps_lock>UAT<Key.enter><Key.caps_lock>r<Key.caps_lock>ELEASE<Key.space><Key.backspace><Key.backspace><Key.backspace><Key.backspace><Key.backspace><Key.backspace><Key.backspace><Key.backspace><Key.backspace><Key.backspace><Key.backspace><Key.backspace><Key.backspace><Key.backspace><Key.backspace><Key.backspace><Key.backspace><Key.backspace><Key.backspace><Key.backspace><Key.backspace><Key.backspace><Key.backspace><Key.backspace><Key.backspace><Key.backspace><Key.backspace><Key.backspace><Key.backspace><Key.backspace><Key.backspace><Key.backspace><Key.backspace><Key.backspace><Key.backspace><Key.backspace><Key.backspace><Key.backspace><Key.backspace>R<Key.caps_lock>elease<Key.space>to<Key.space>production<Key.space>/<Key.space><Key.caps_lock>G<Key.caps_lock>o<Key.space><Key.caps_lock>L<Key.caps_lock>ive<Key.enter>
Screenshot: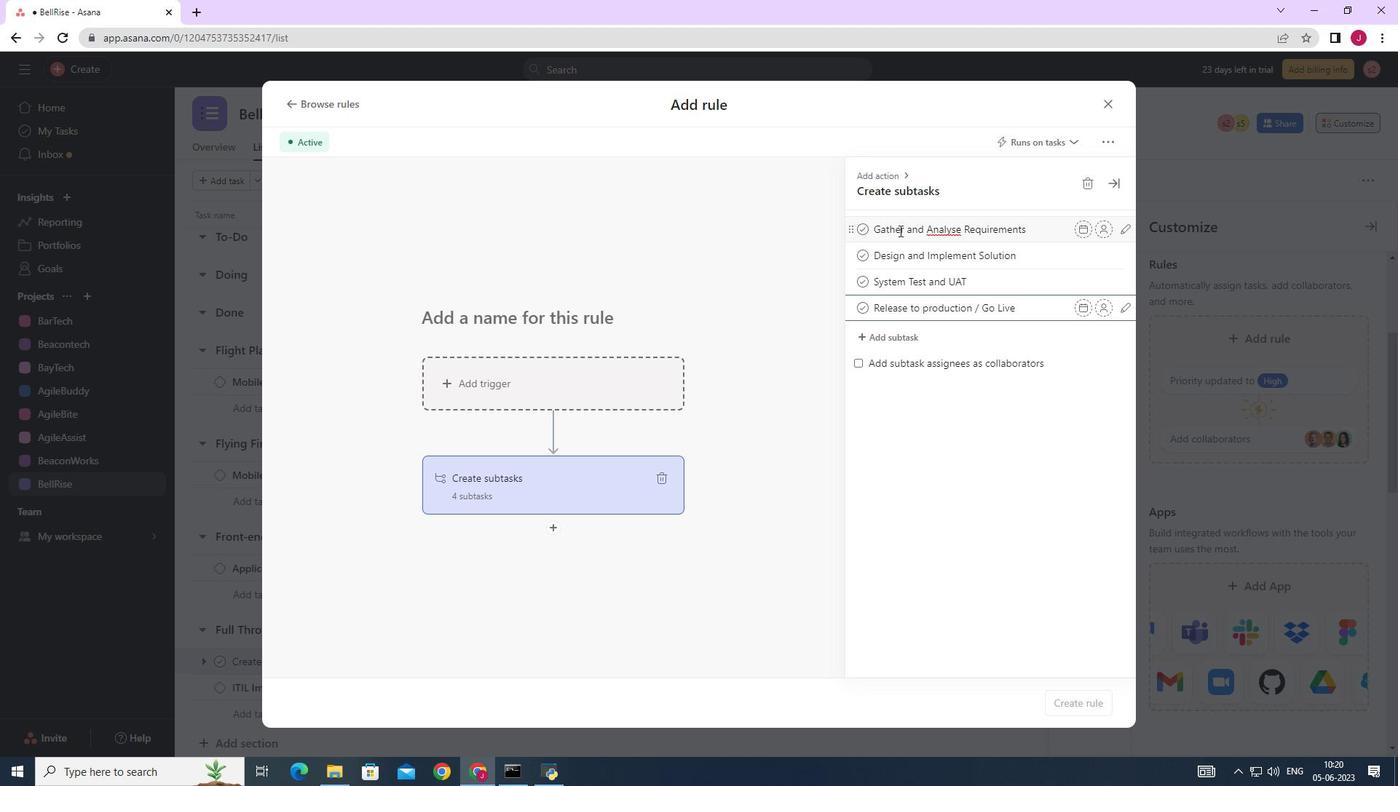 
Action: Mouse moved to (1112, 97)
Screenshot: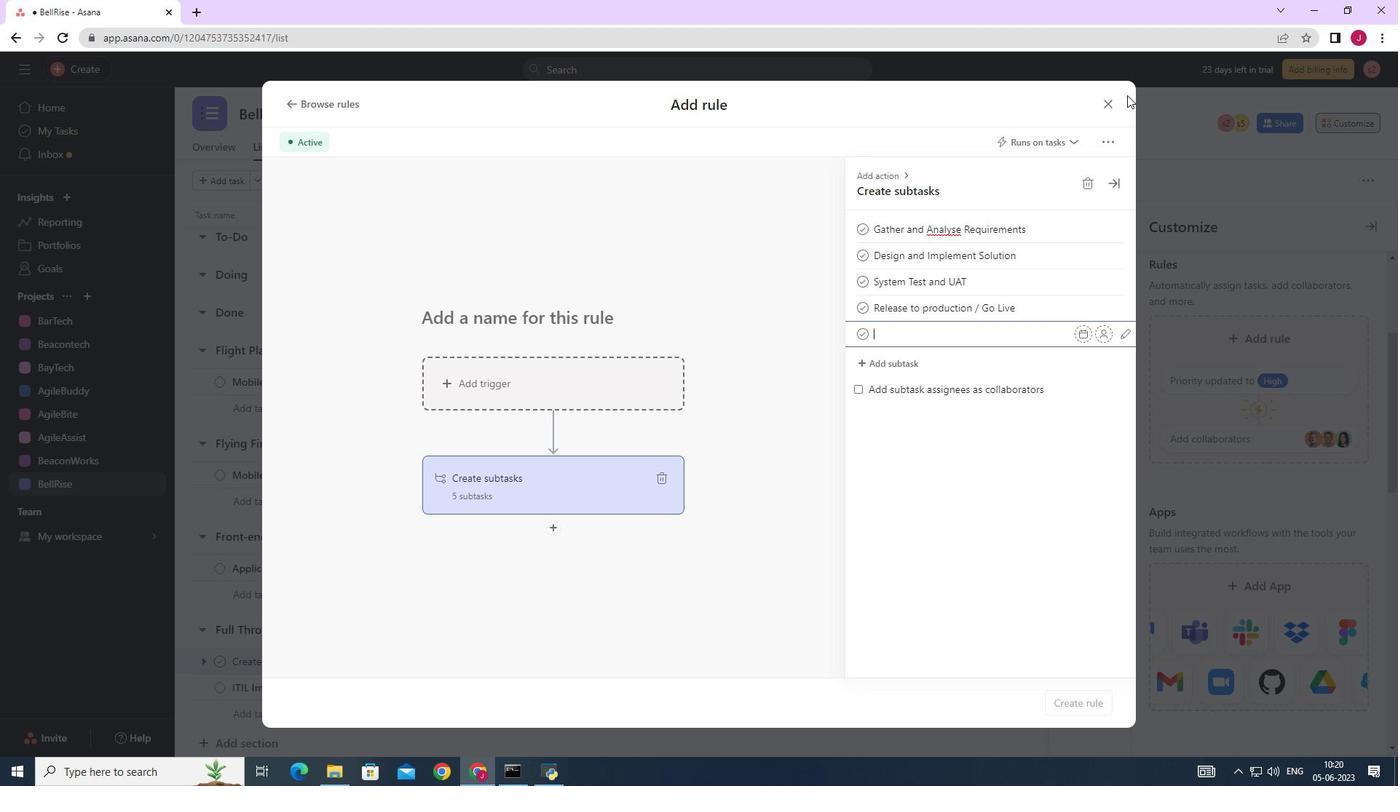 
Action: Mouse pressed left at (1112, 97)
Screenshot: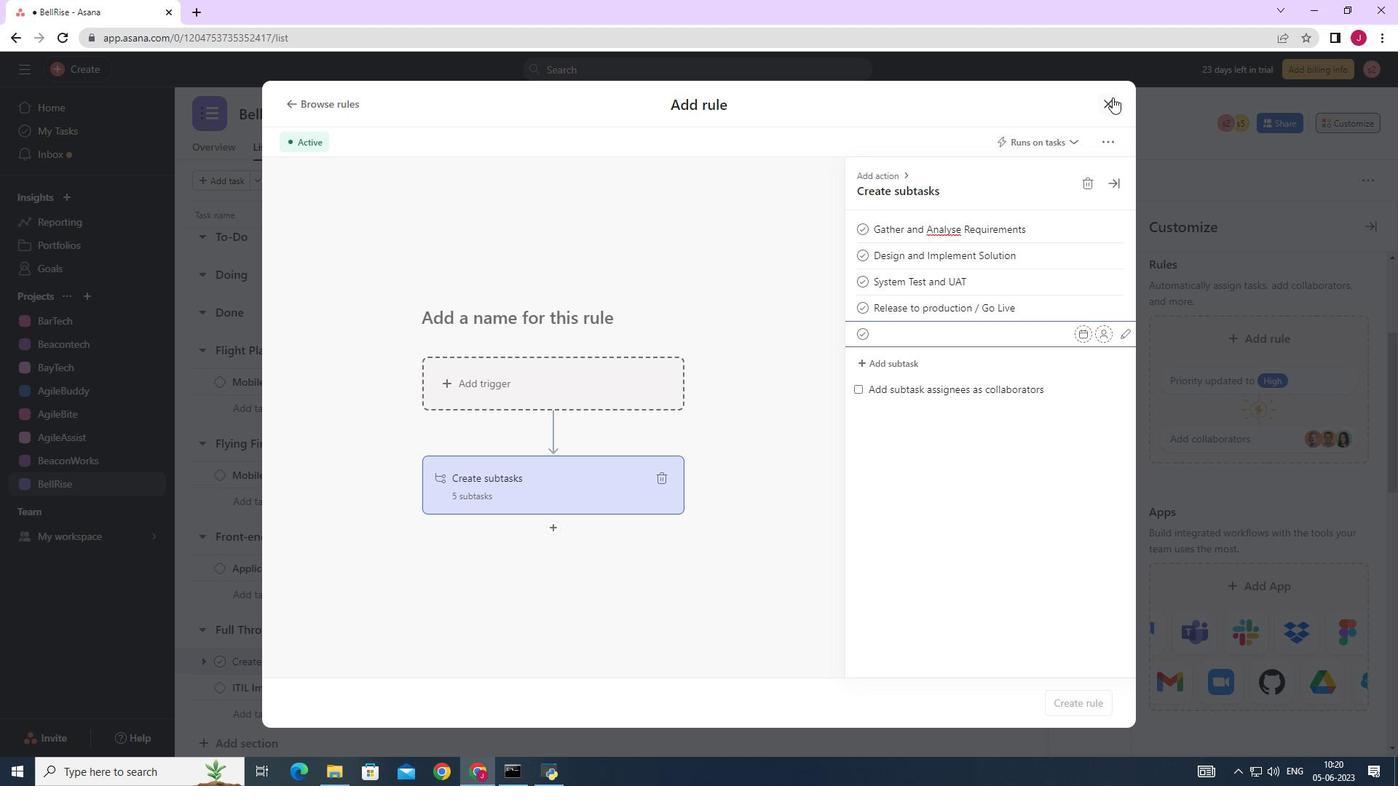 
Action: Mouse moved to (1031, 117)
Screenshot: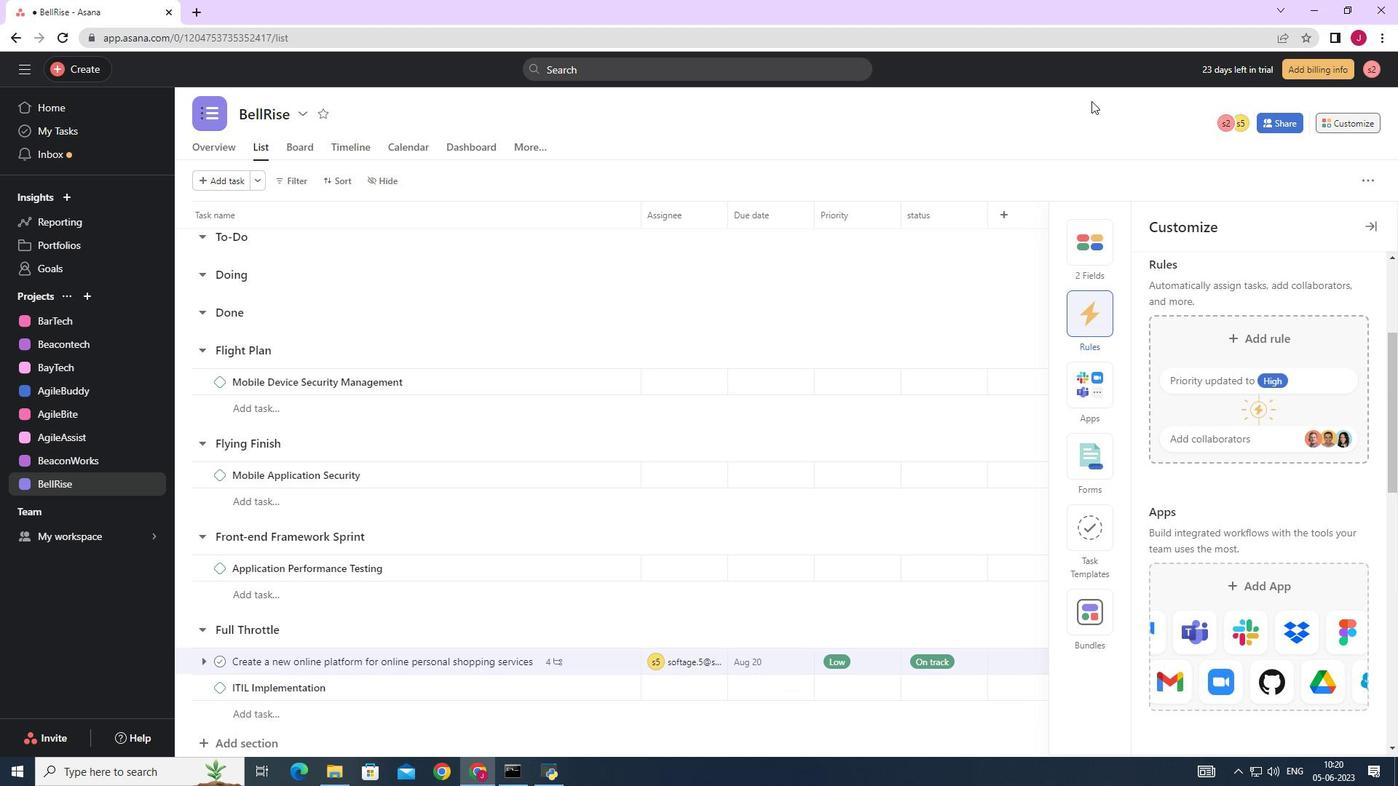 
